 Task: In the  document Aspen.odt Align the width of word art with 'Picture'. Fill the whole document with 'Light Cornflower Blue'. Add link on bottom right corner of the sheet: www.instagram.com
Action: Mouse moved to (581, 390)
Screenshot: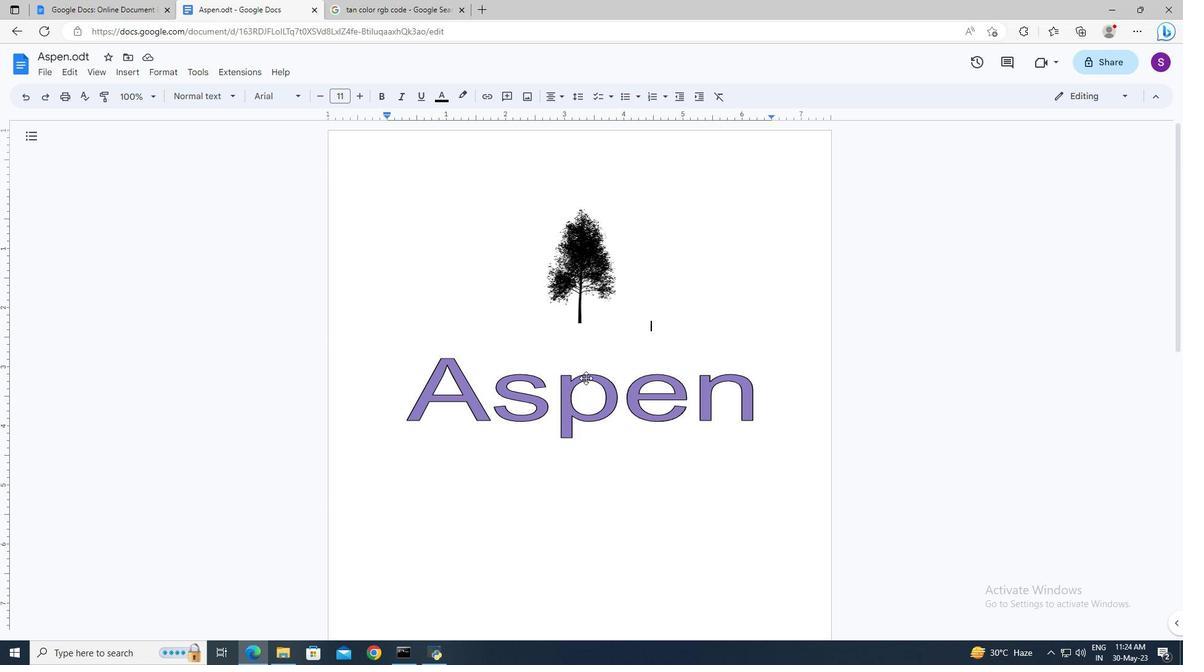 
Action: Mouse pressed left at (581, 390)
Screenshot: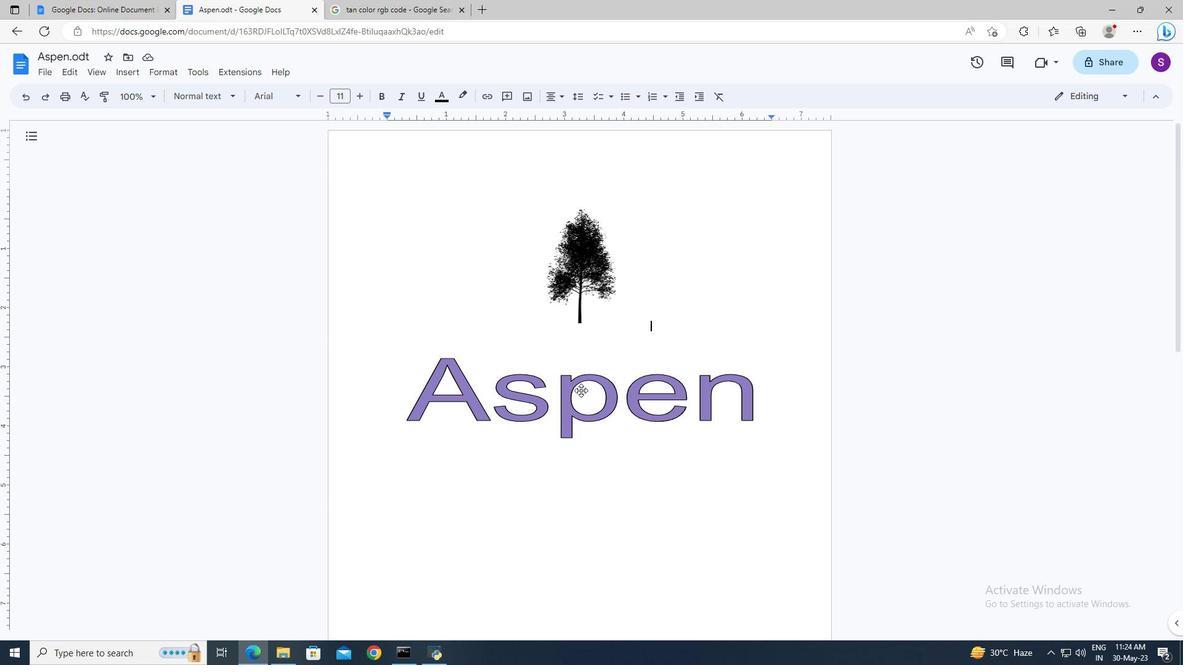 
Action: Mouse moved to (405, 400)
Screenshot: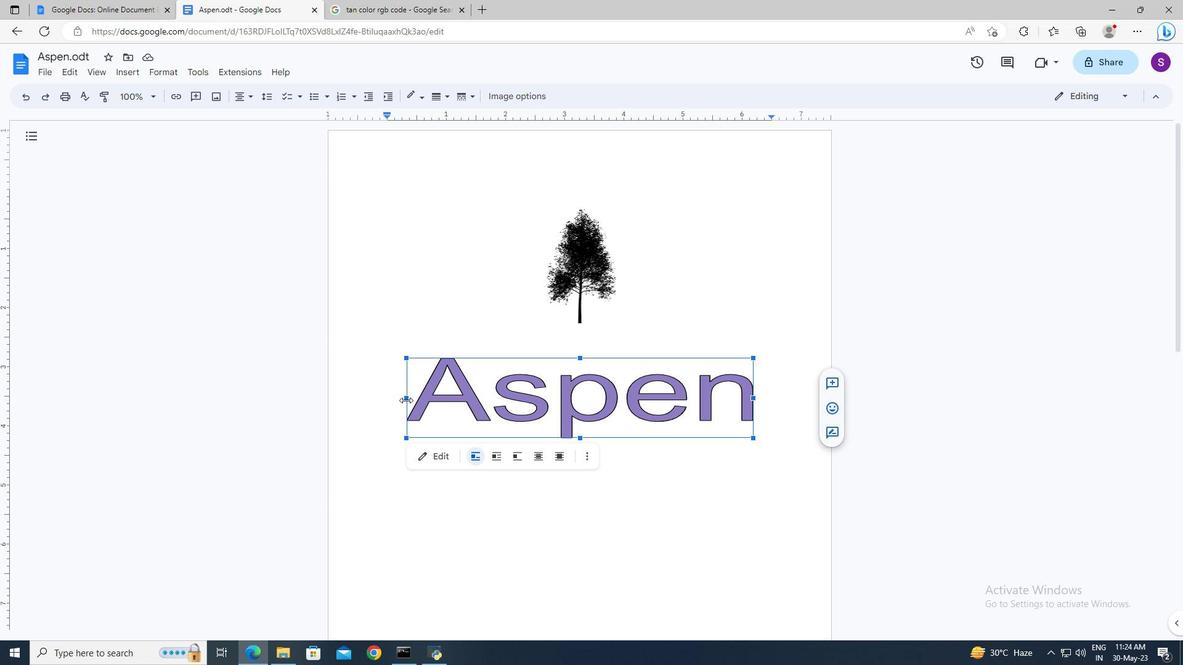 
Action: Mouse pressed left at (405, 400)
Screenshot: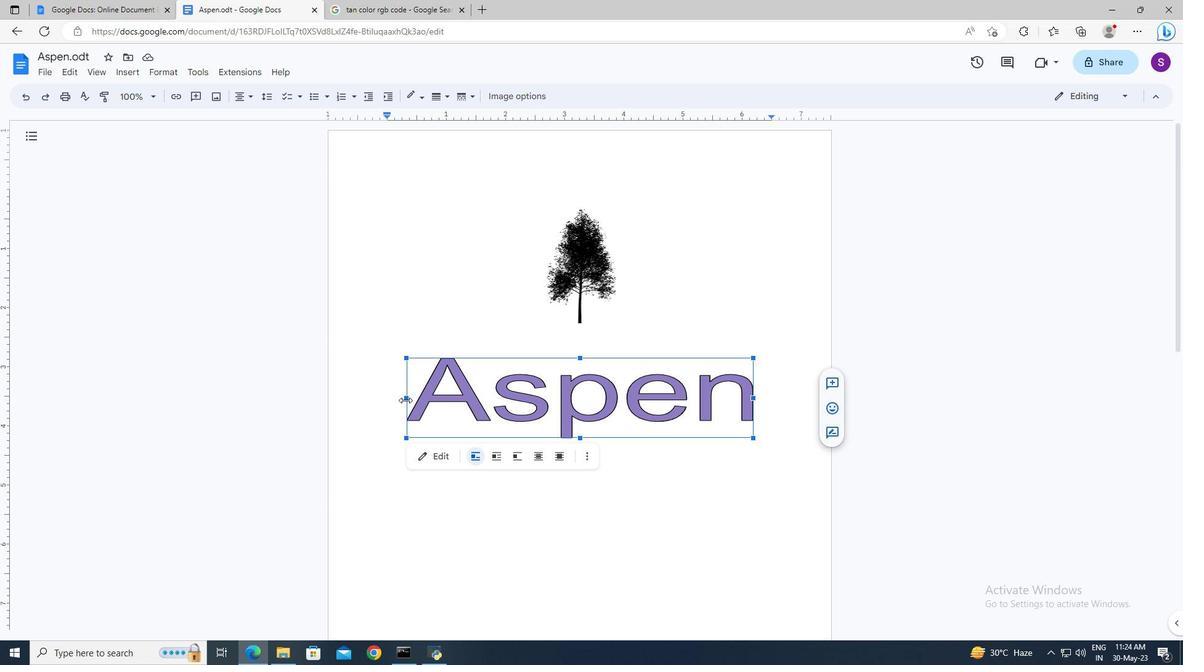 
Action: Mouse moved to (564, 281)
Screenshot: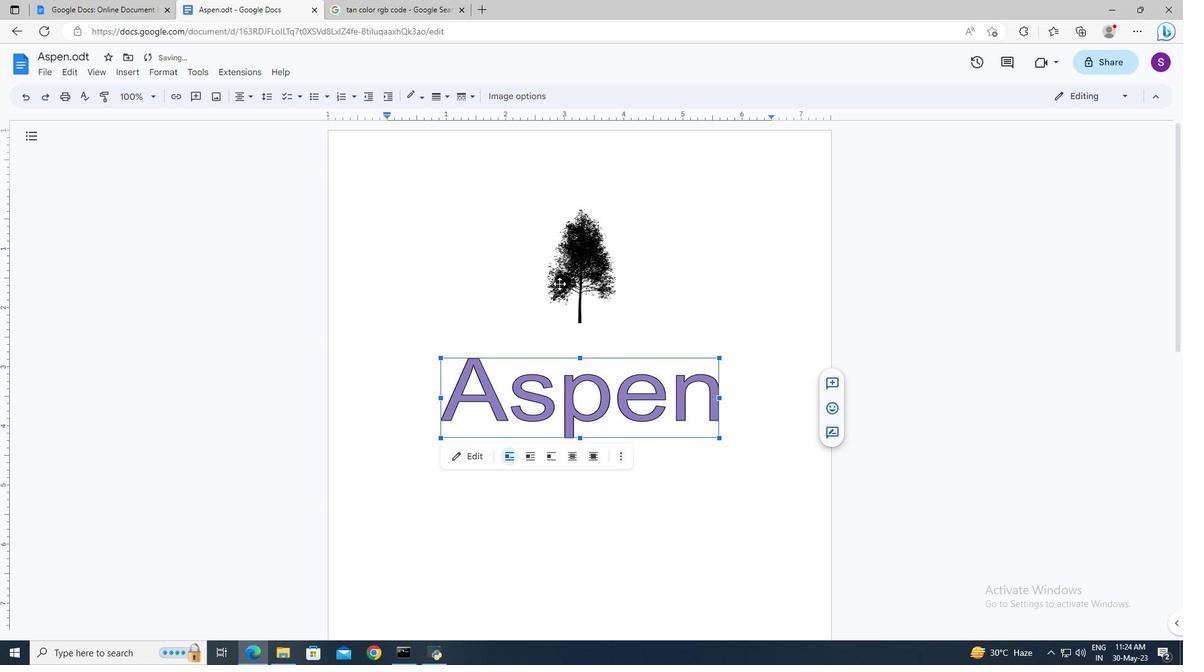 
Action: Mouse pressed left at (564, 281)
Screenshot: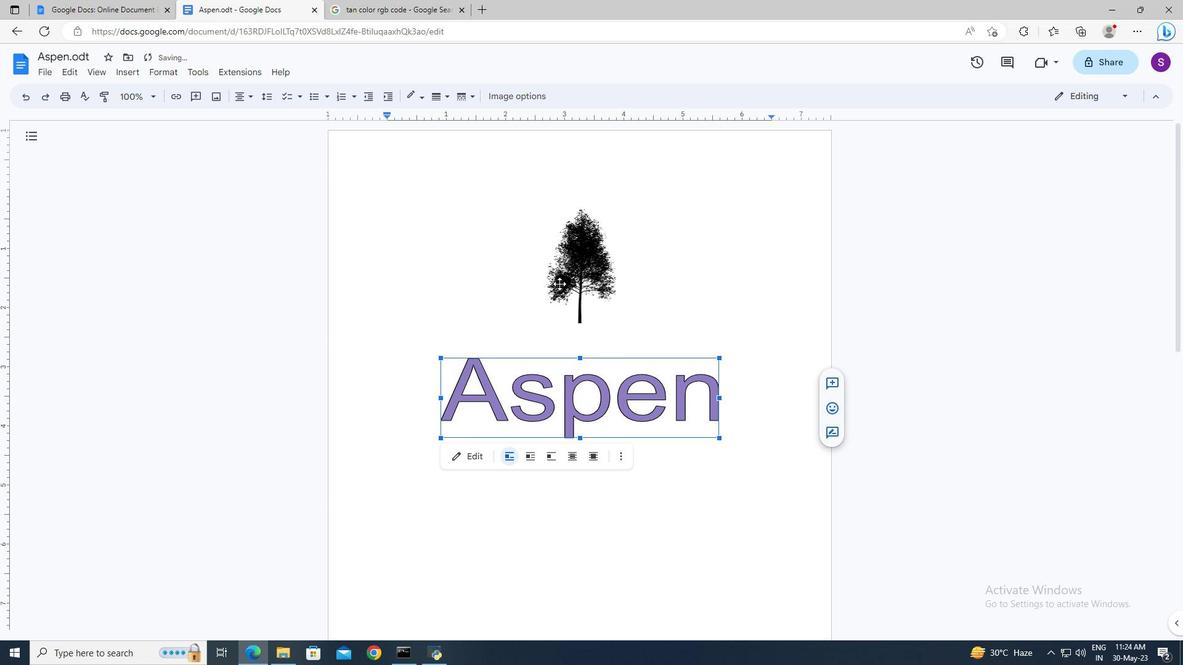 
Action: Mouse moved to (471, 384)
Screenshot: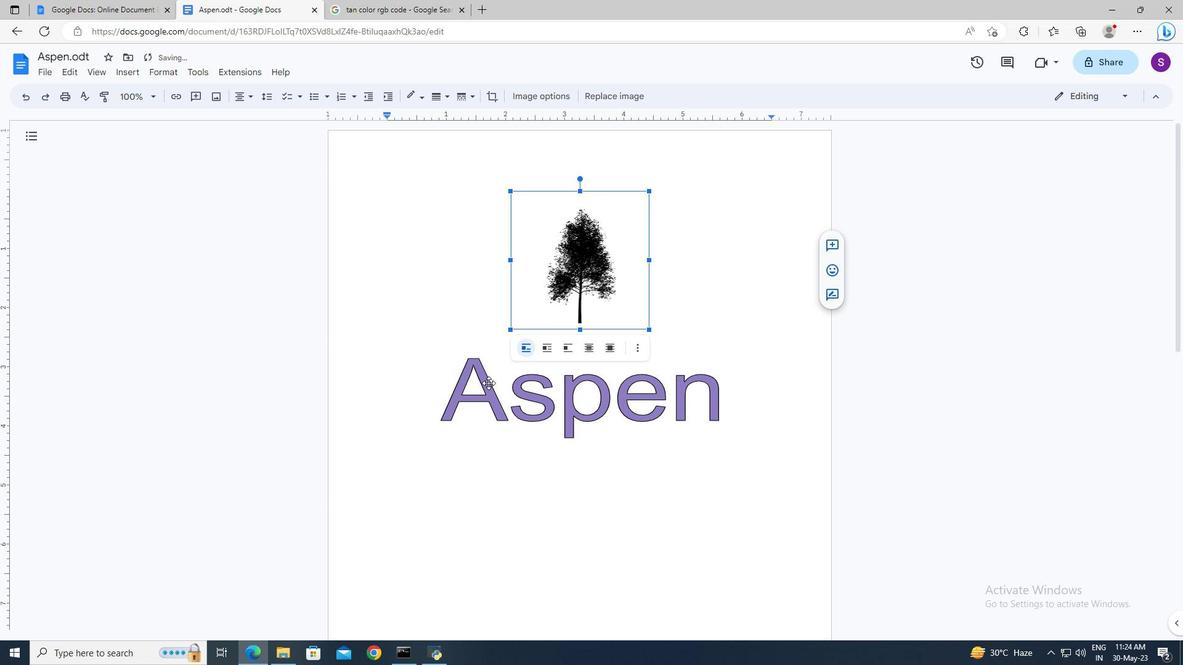 
Action: Mouse pressed left at (471, 384)
Screenshot: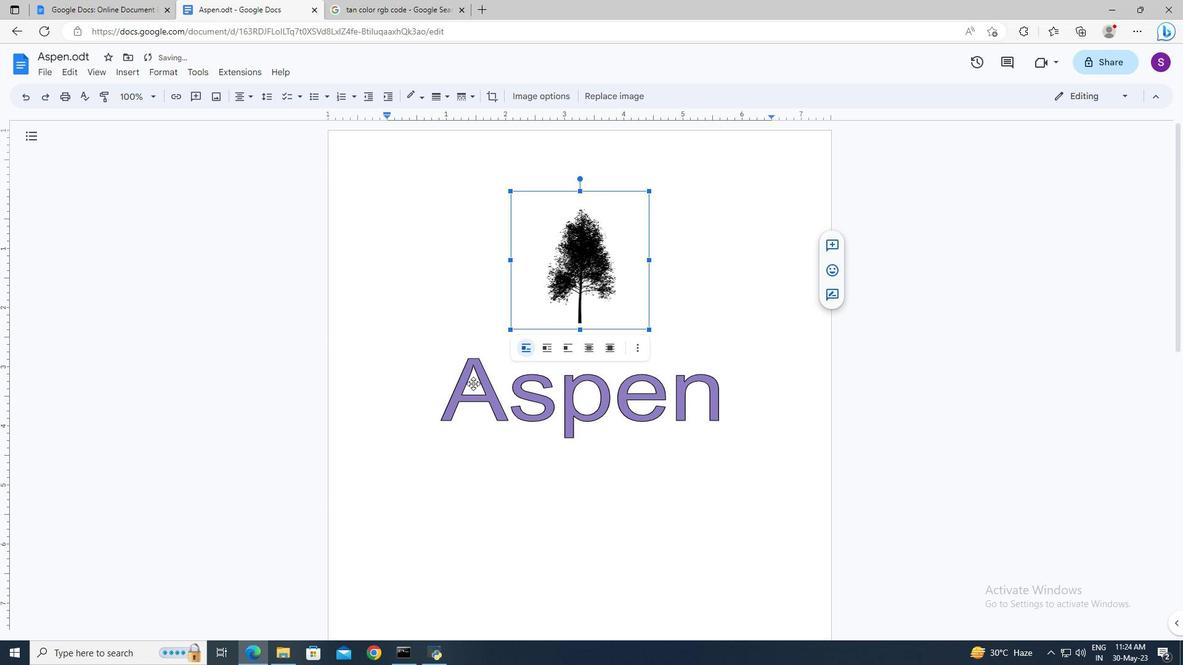 
Action: Mouse moved to (439, 400)
Screenshot: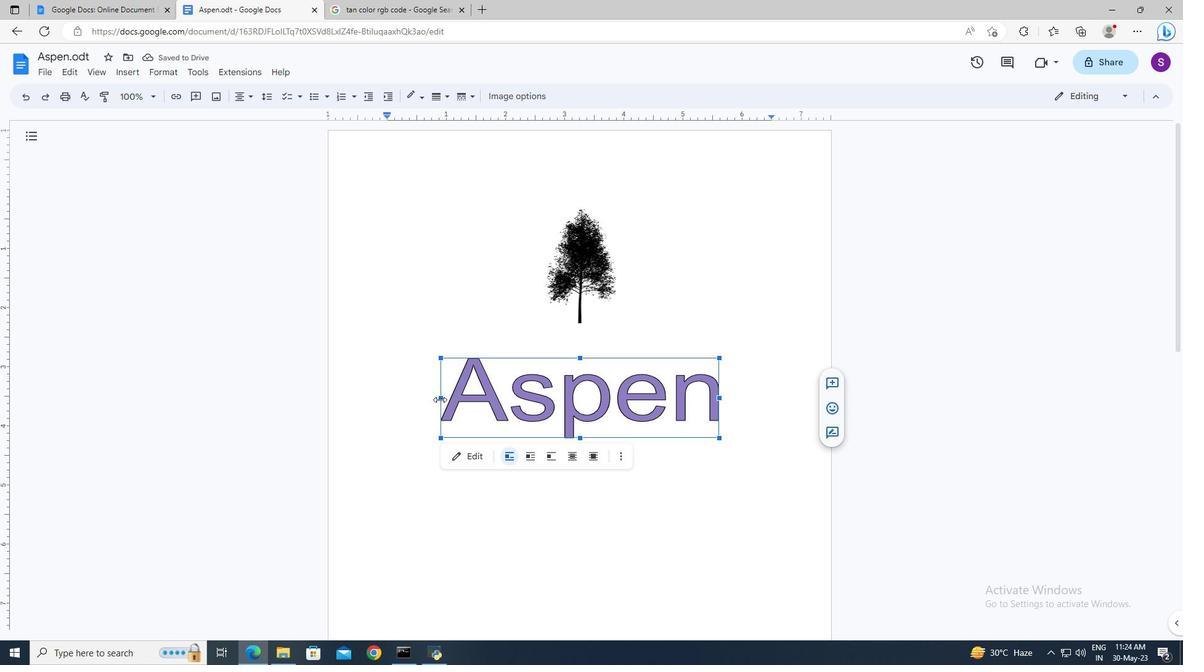 
Action: Mouse pressed left at (439, 400)
Screenshot: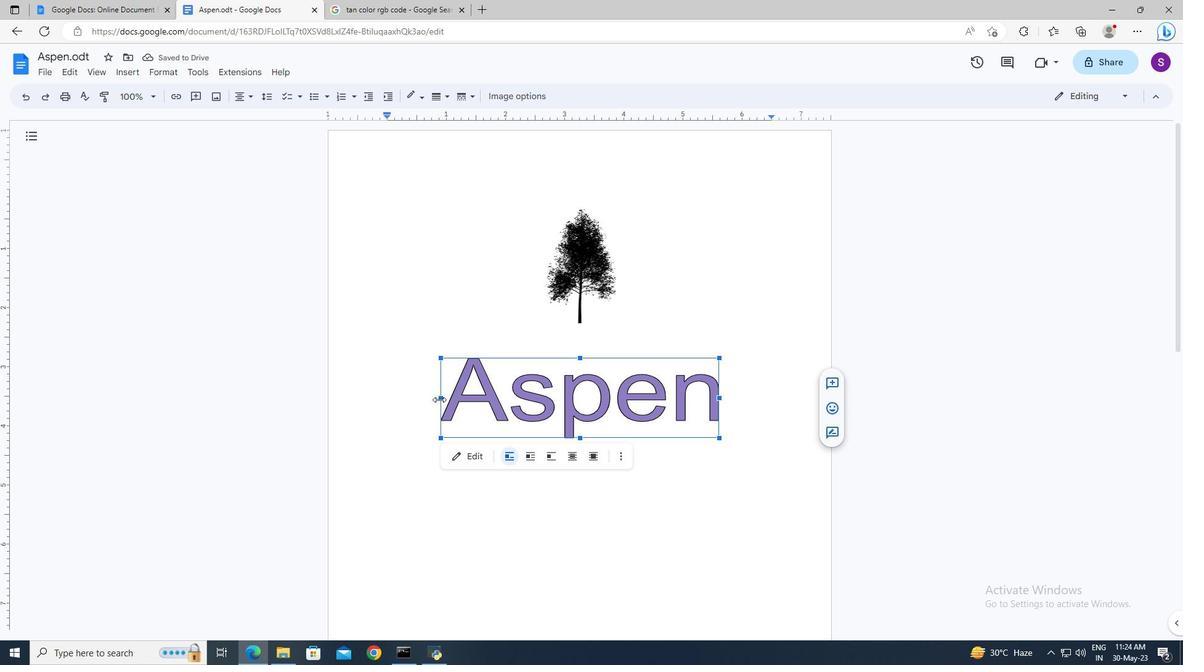 
Action: Mouse moved to (566, 289)
Screenshot: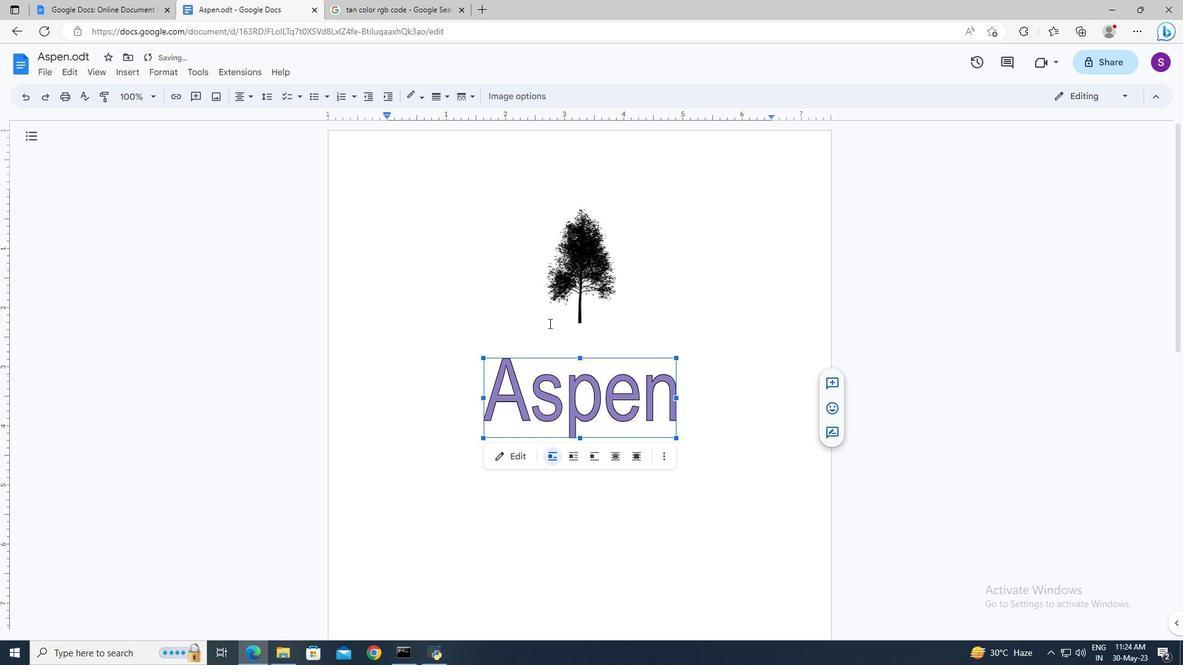 
Action: Mouse pressed left at (566, 289)
Screenshot: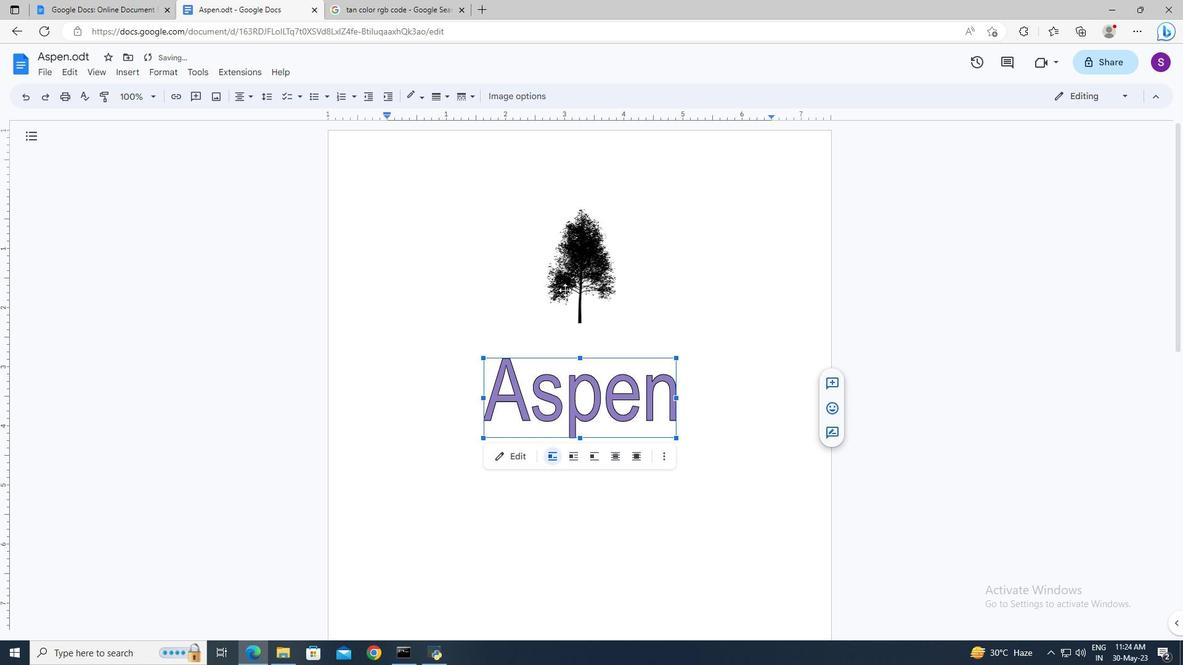 
Action: Mouse moved to (506, 397)
Screenshot: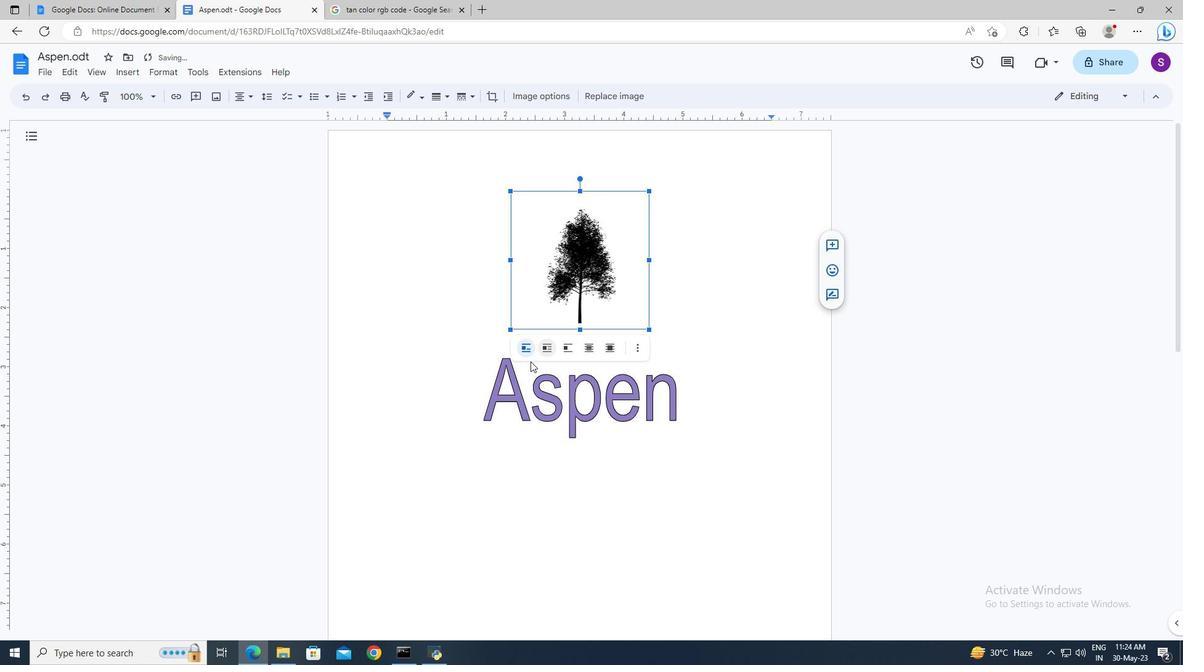 
Action: Mouse pressed left at (506, 397)
Screenshot: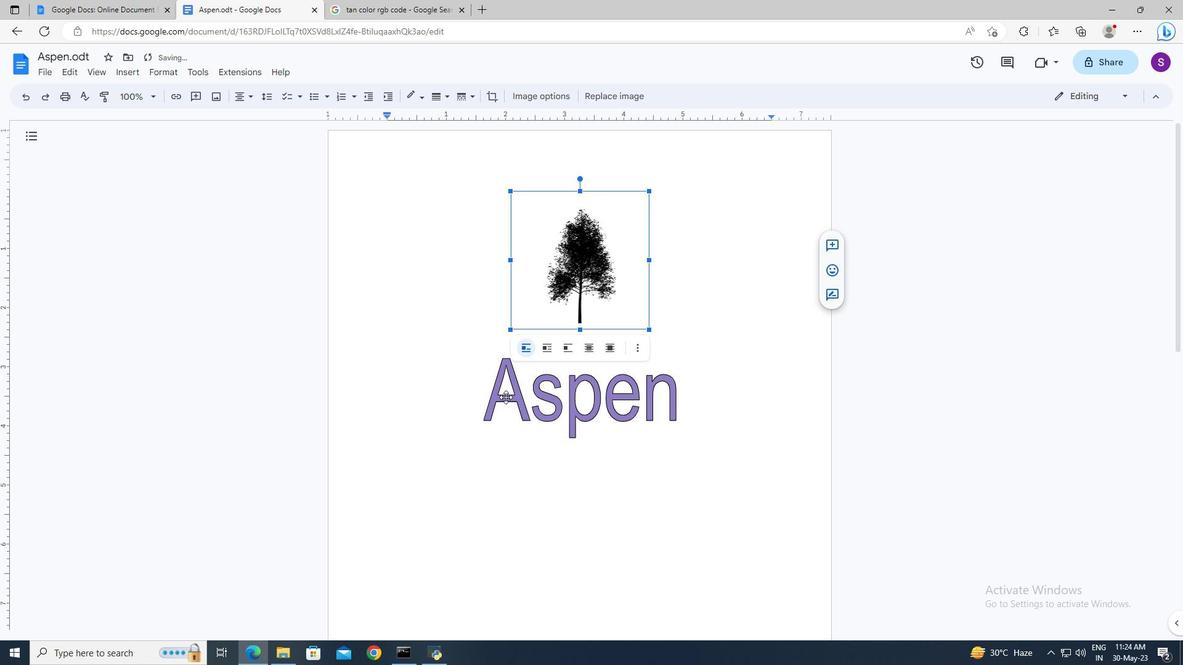 
Action: Mouse moved to (485, 398)
Screenshot: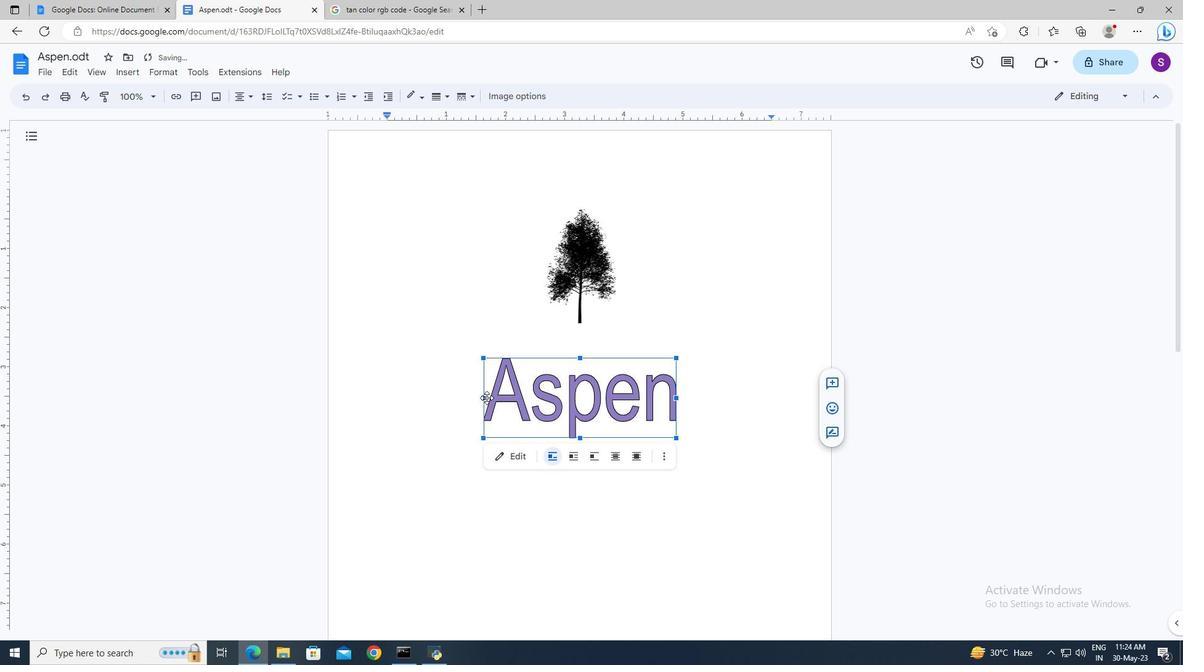 
Action: Mouse pressed left at (485, 398)
Screenshot: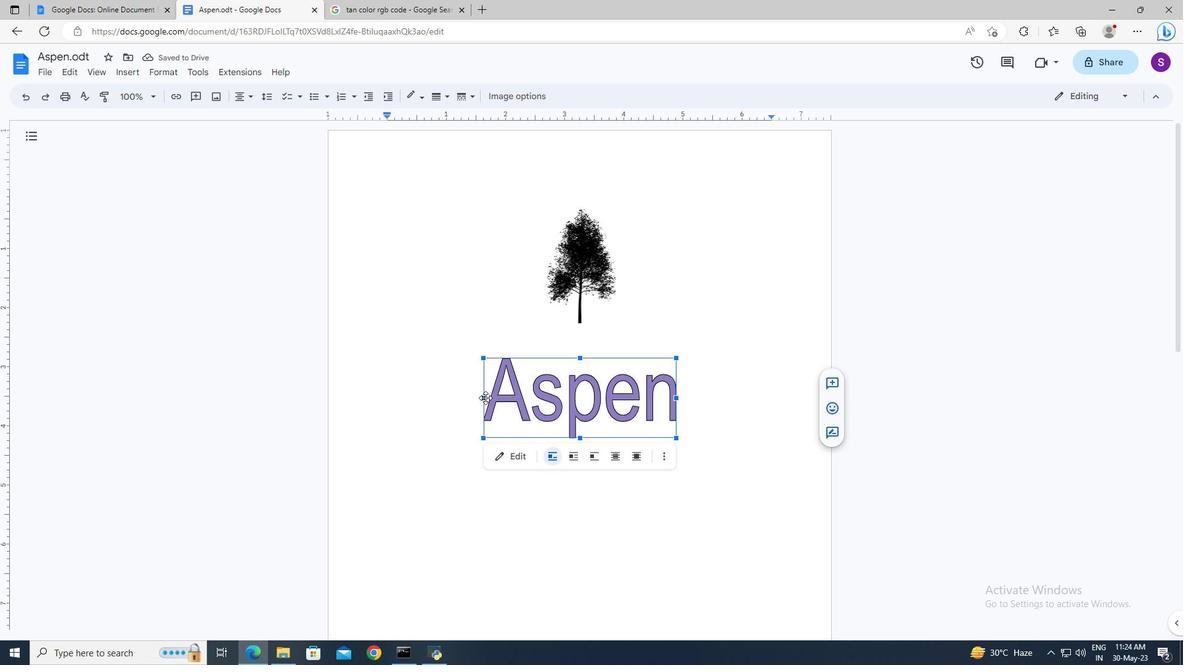 
Action: Mouse moved to (562, 280)
Screenshot: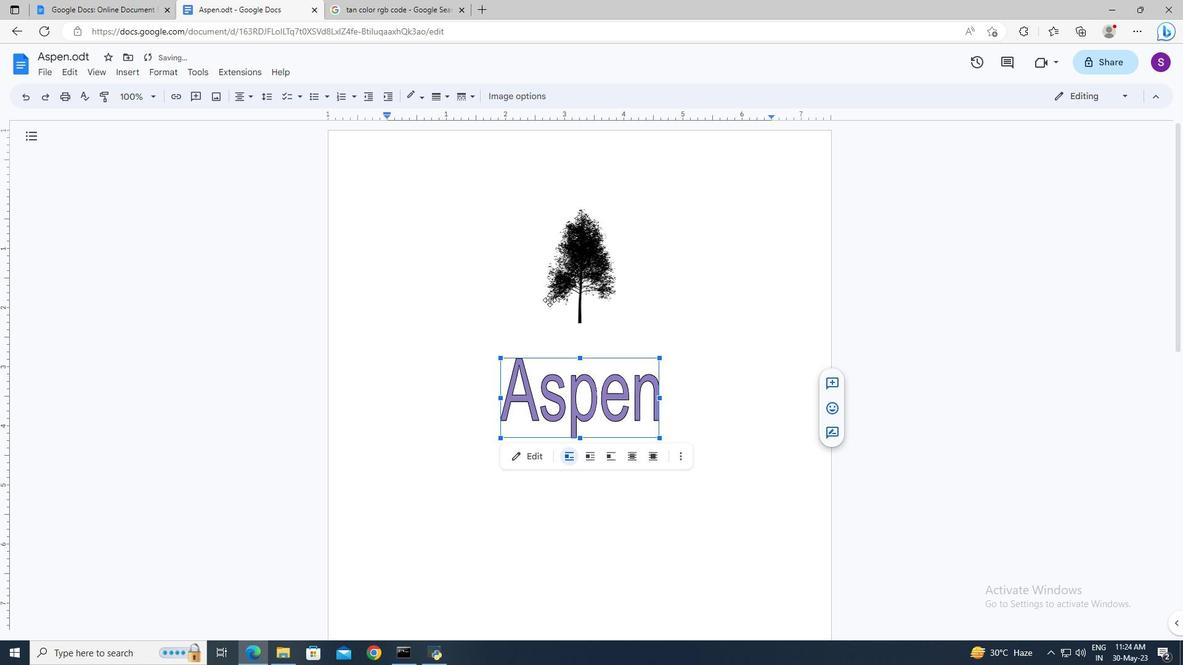 
Action: Mouse pressed left at (562, 280)
Screenshot: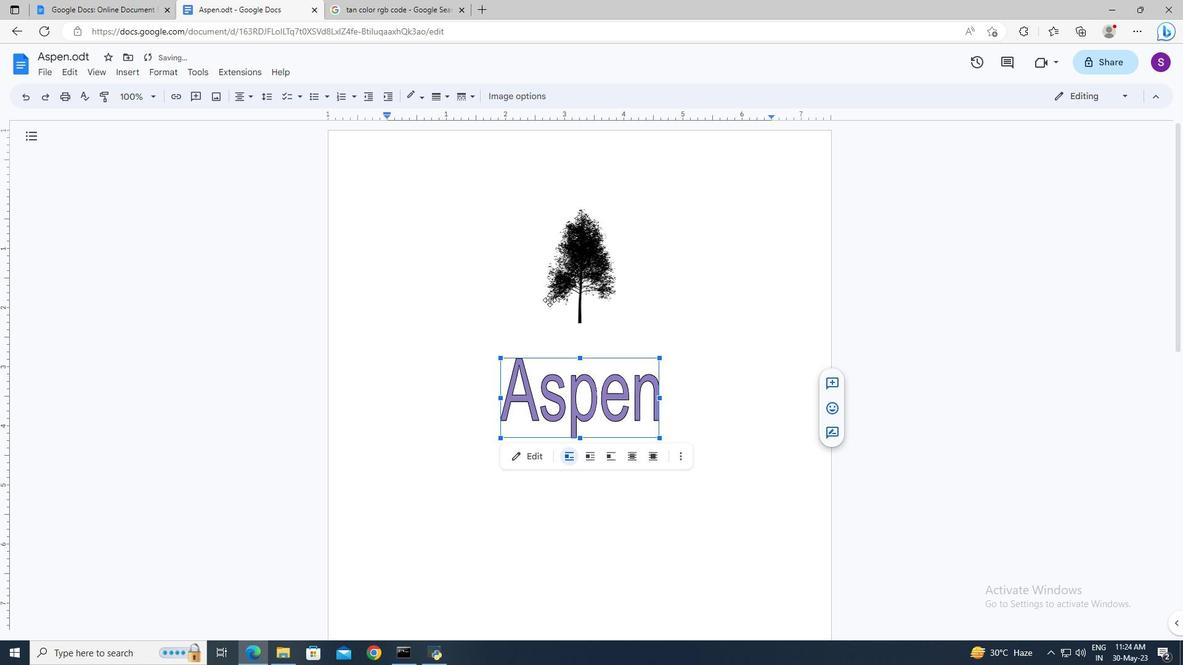 
Action: Mouse moved to (517, 397)
Screenshot: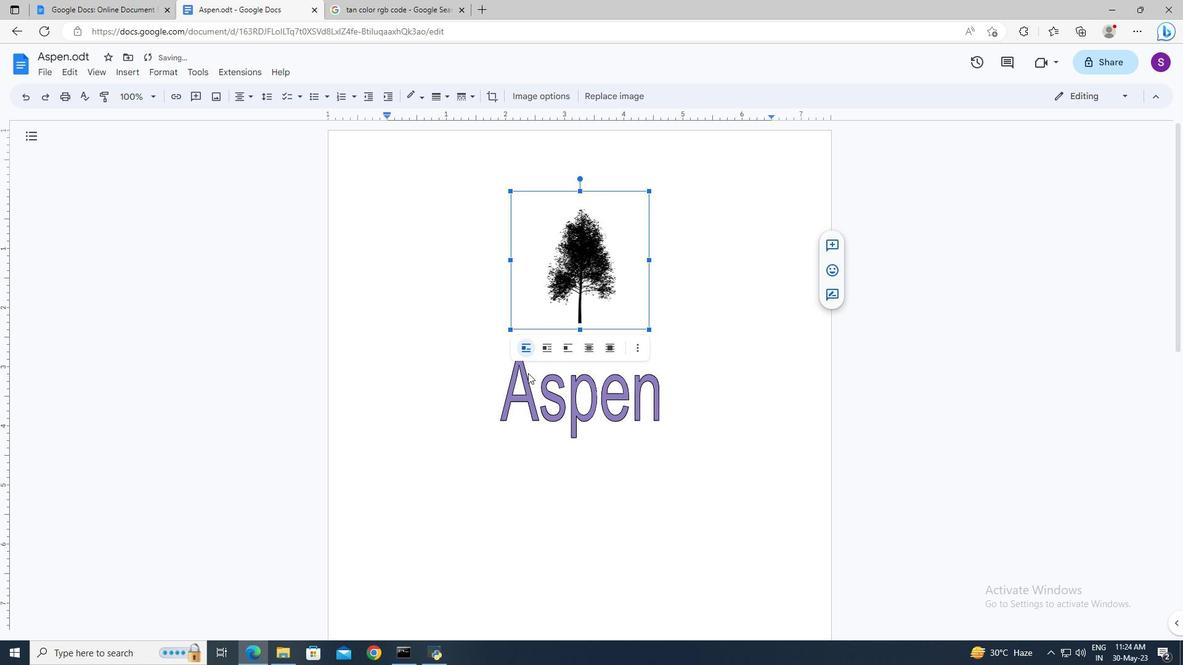 
Action: Mouse pressed left at (517, 397)
Screenshot: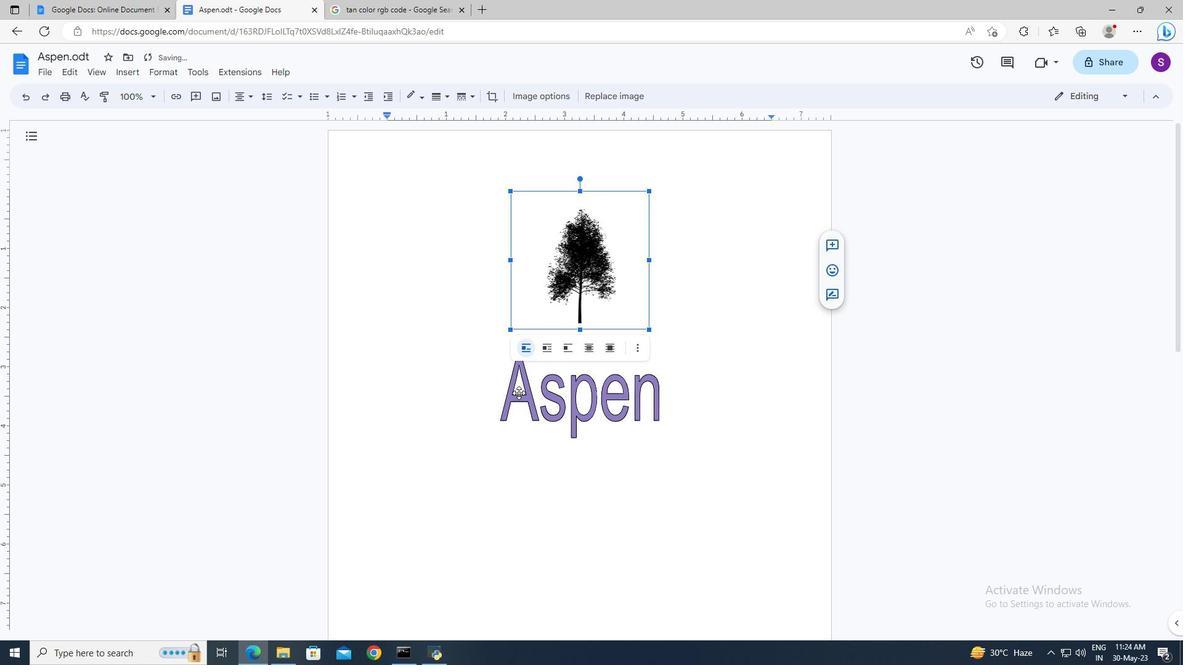 
Action: Mouse moved to (498, 398)
Screenshot: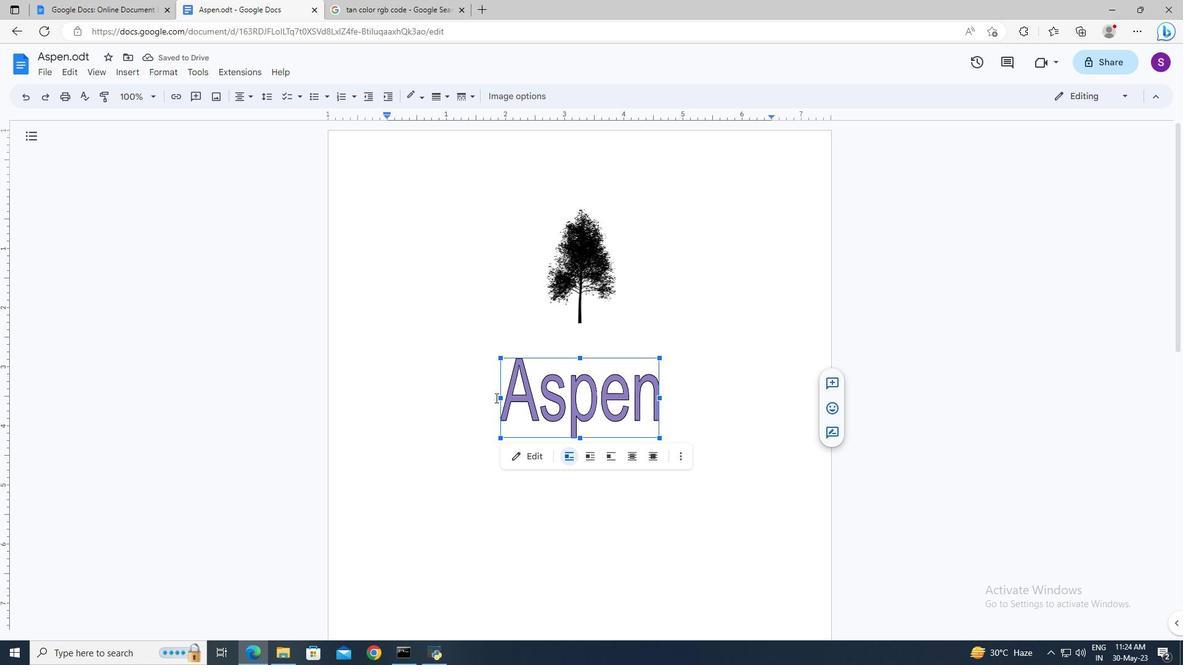 
Action: Mouse pressed left at (498, 398)
Screenshot: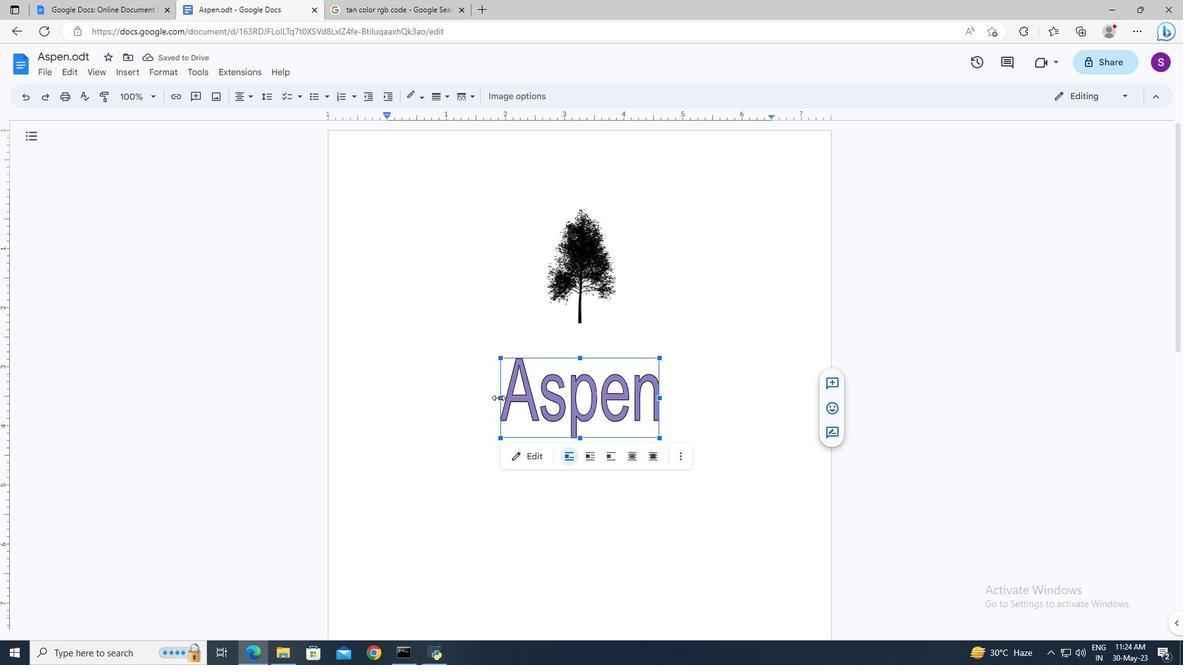 
Action: Mouse moved to (397, 213)
Screenshot: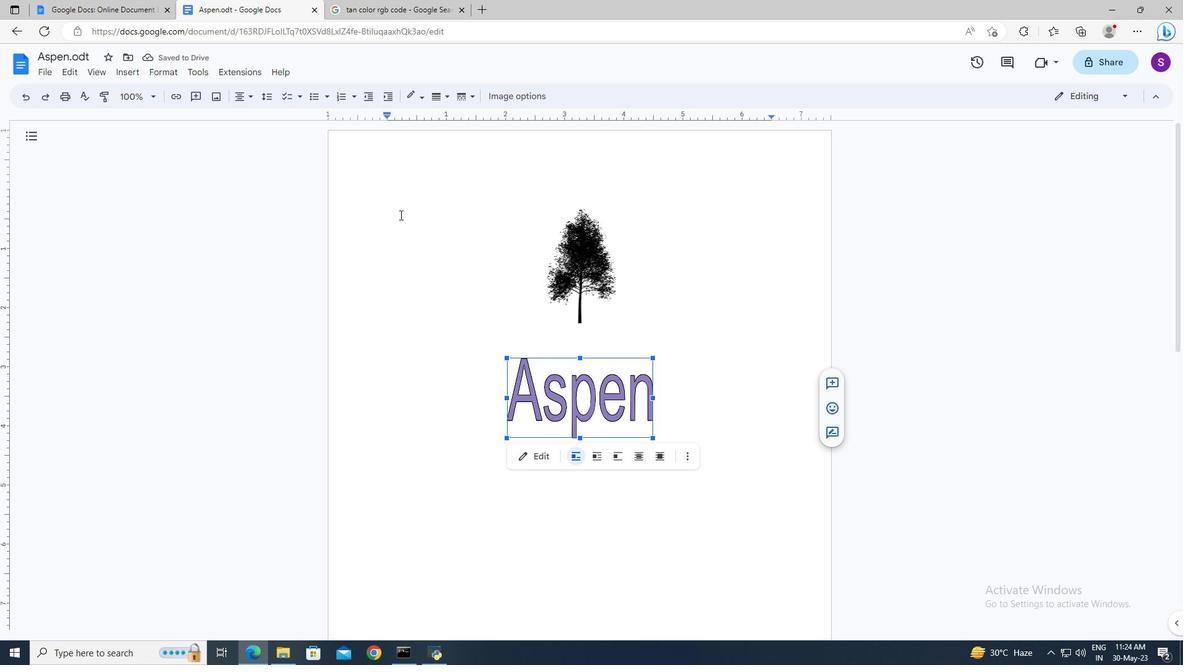 
Action: Mouse pressed left at (397, 213)
Screenshot: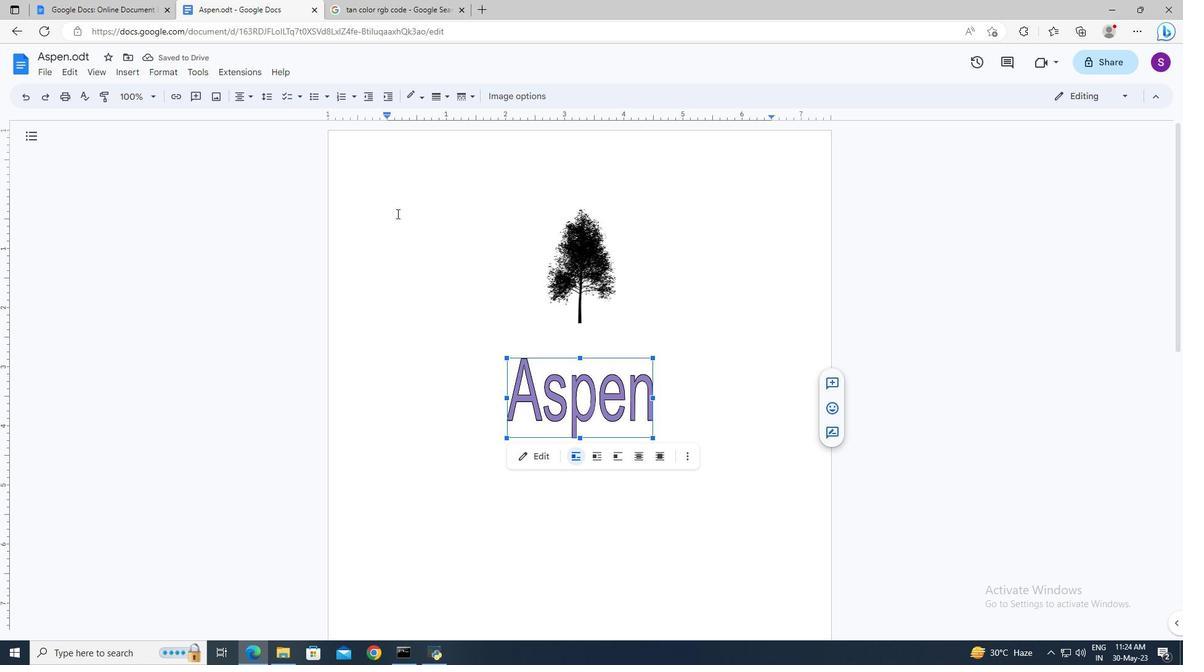 
Action: Mouse moved to (54, 75)
Screenshot: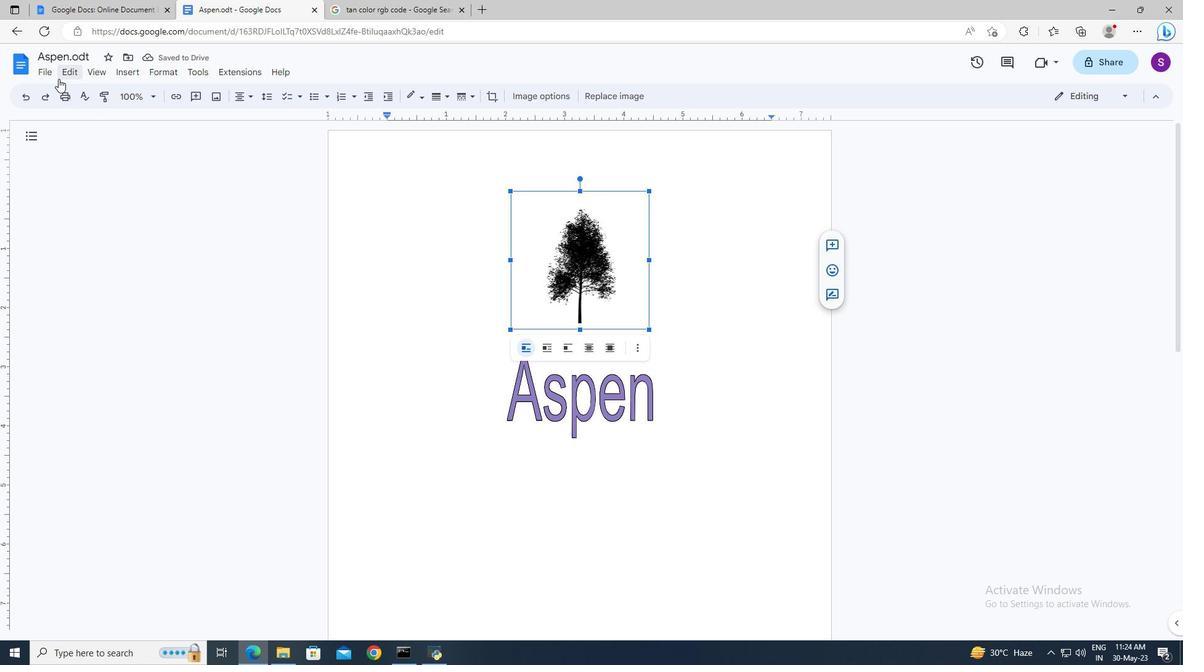 
Action: Mouse pressed left at (54, 75)
Screenshot: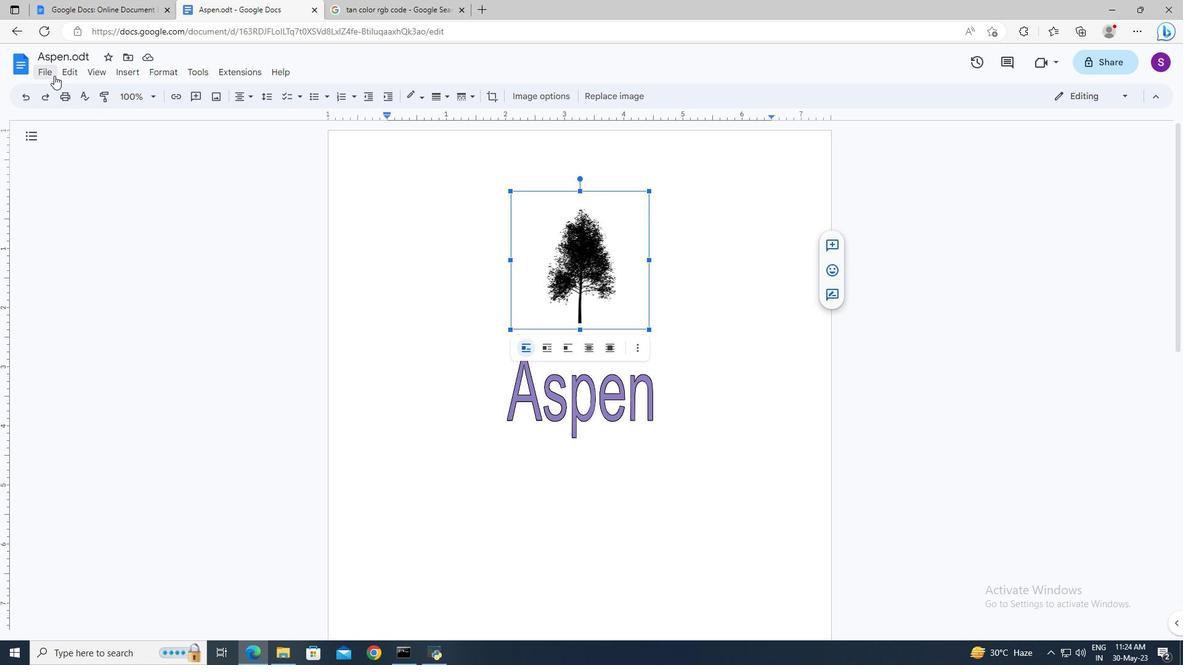 
Action: Mouse moved to (88, 408)
Screenshot: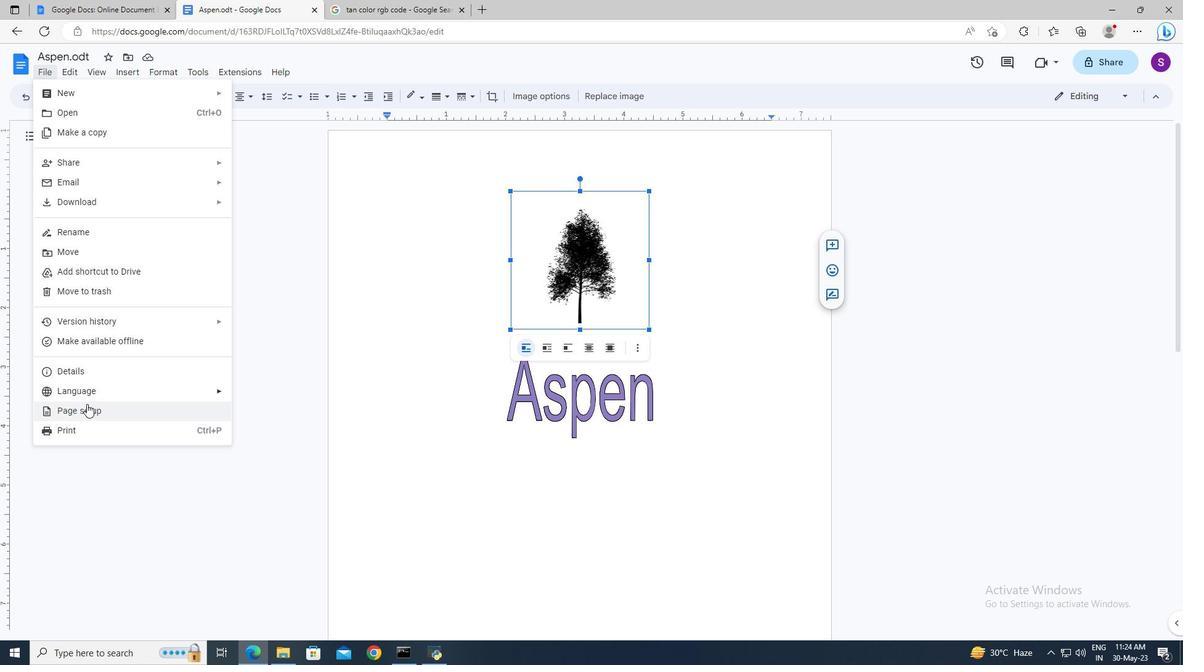 
Action: Mouse pressed left at (88, 408)
Screenshot: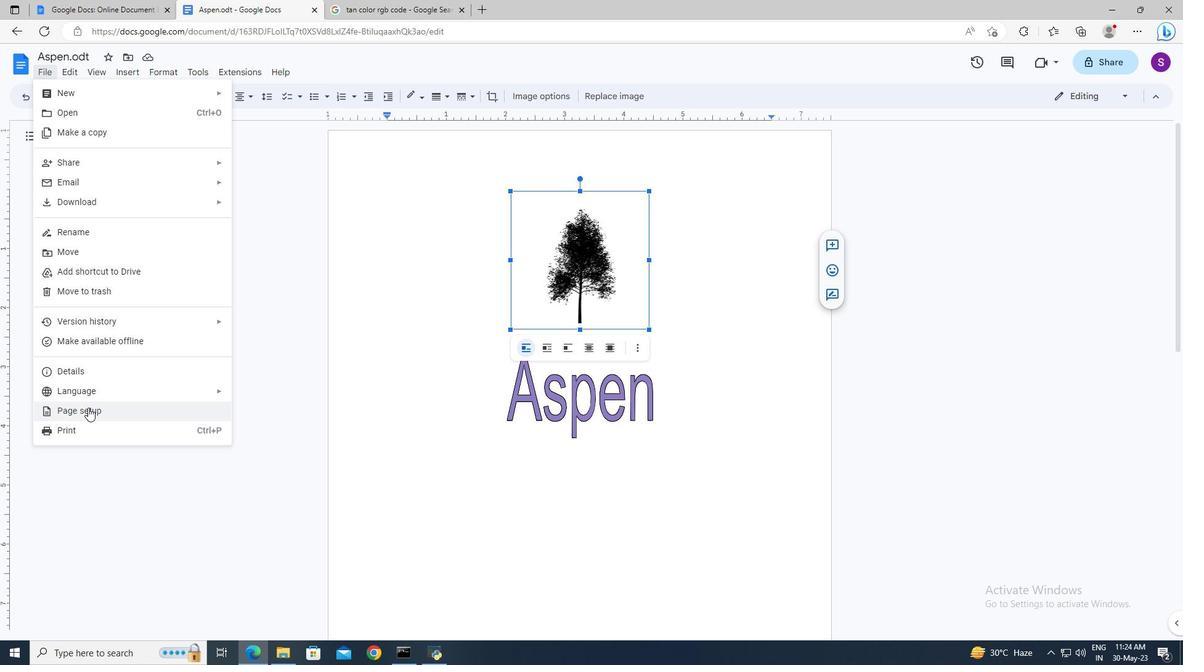 
Action: Mouse moved to (540, 284)
Screenshot: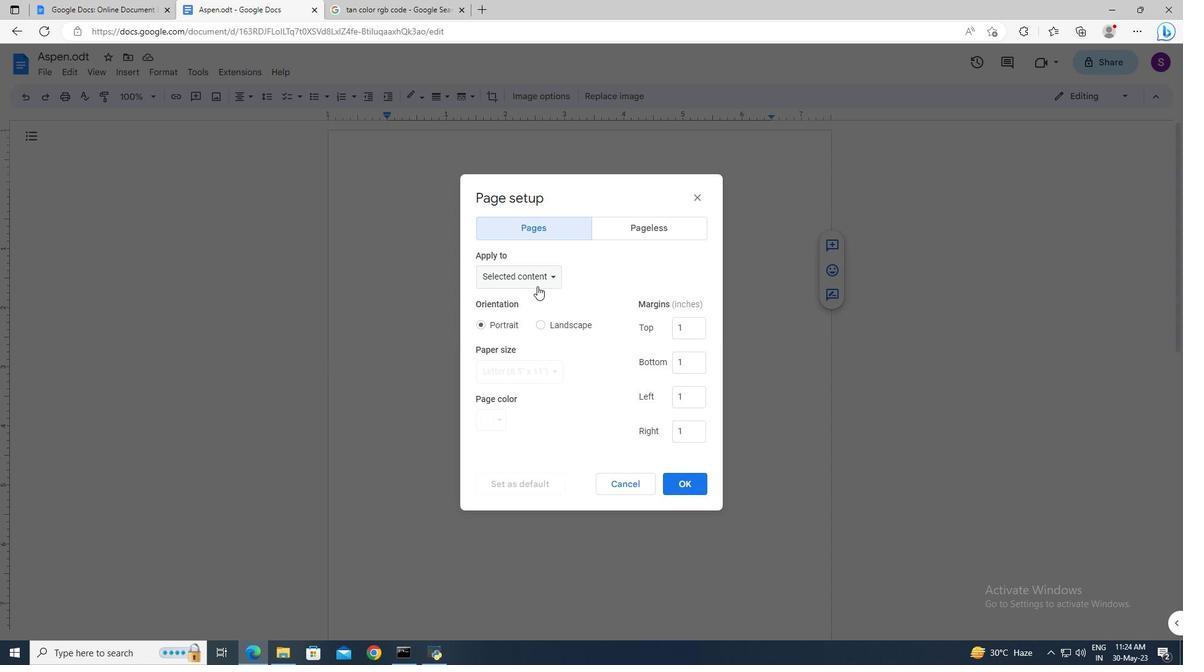 
Action: Mouse pressed left at (540, 284)
Screenshot: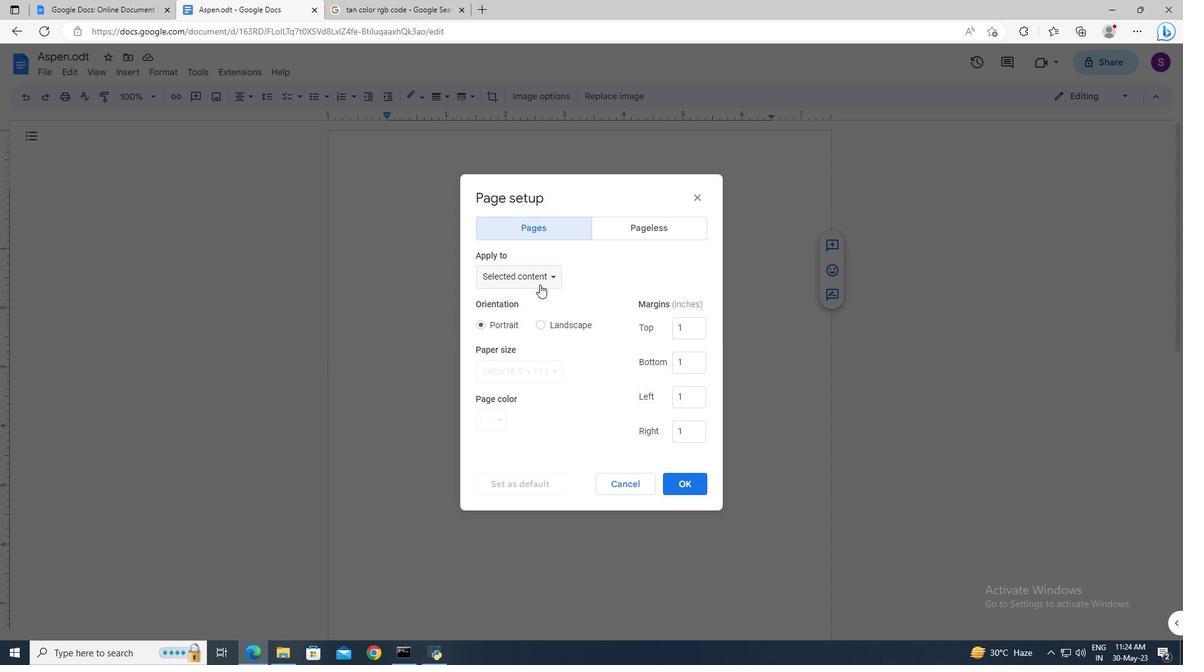 
Action: Mouse moved to (541, 257)
Screenshot: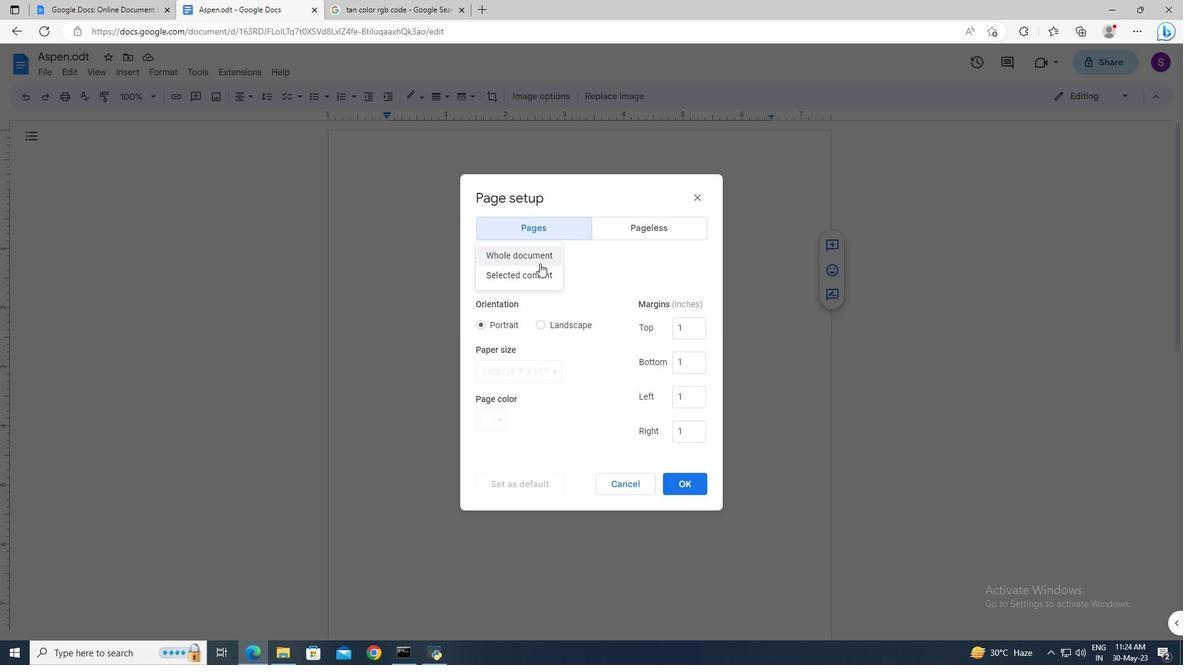 
Action: Mouse pressed left at (541, 257)
Screenshot: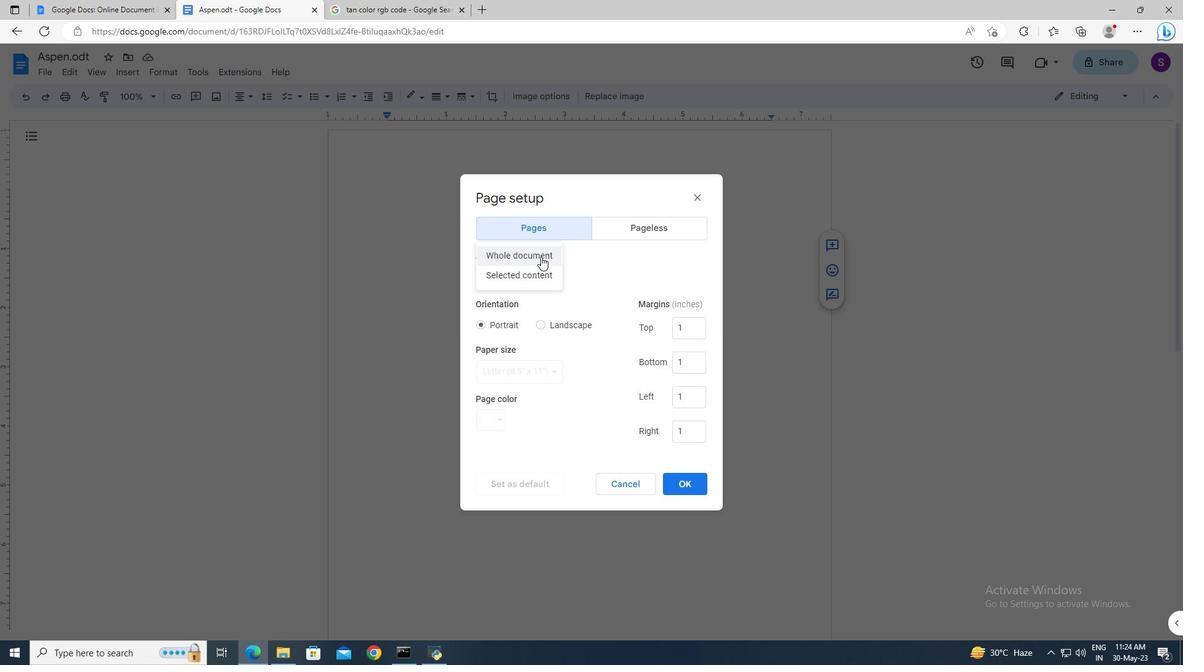 
Action: Mouse moved to (503, 419)
Screenshot: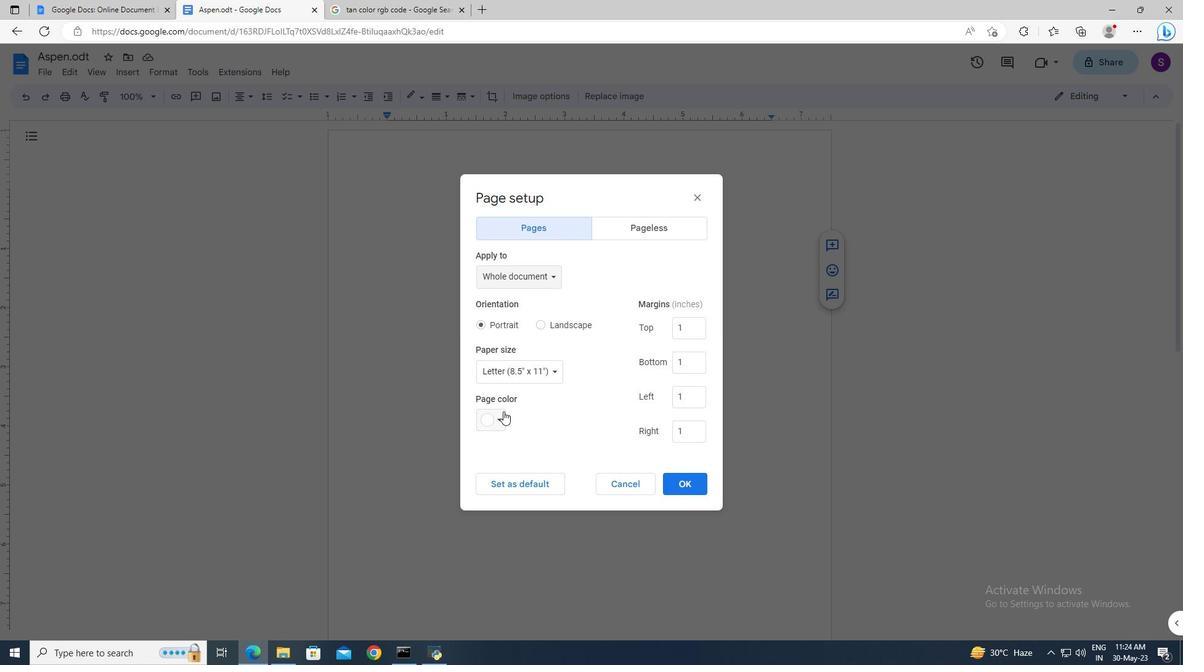 
Action: Mouse pressed left at (503, 419)
Screenshot: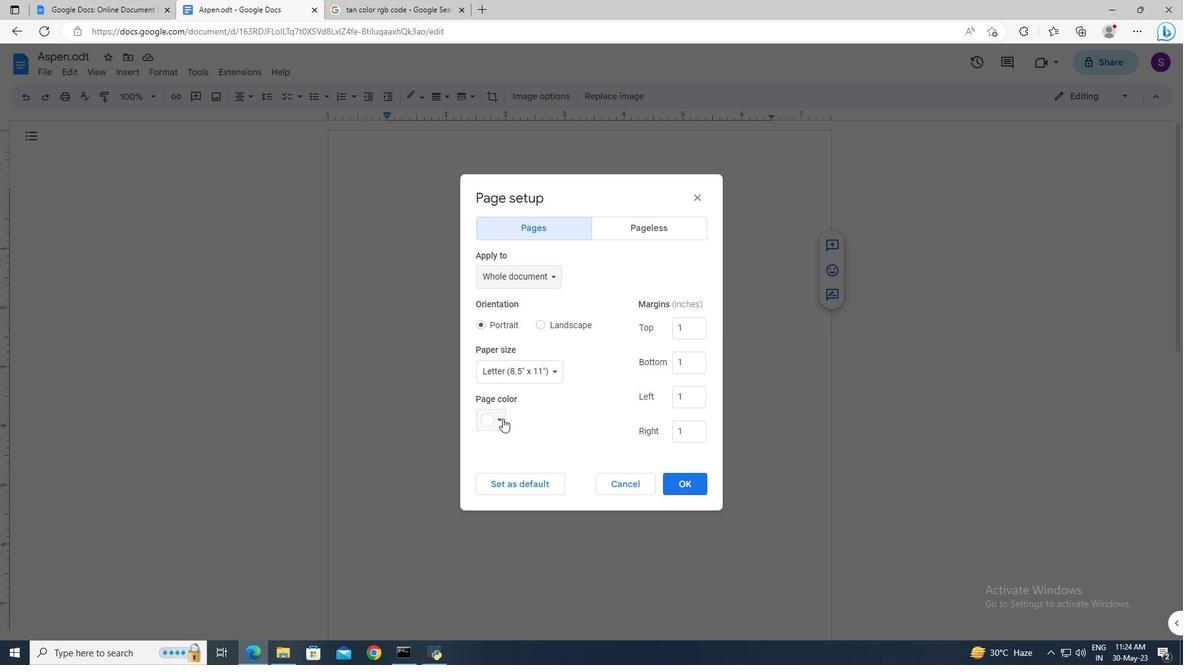 
Action: Mouse moved to (569, 458)
Screenshot: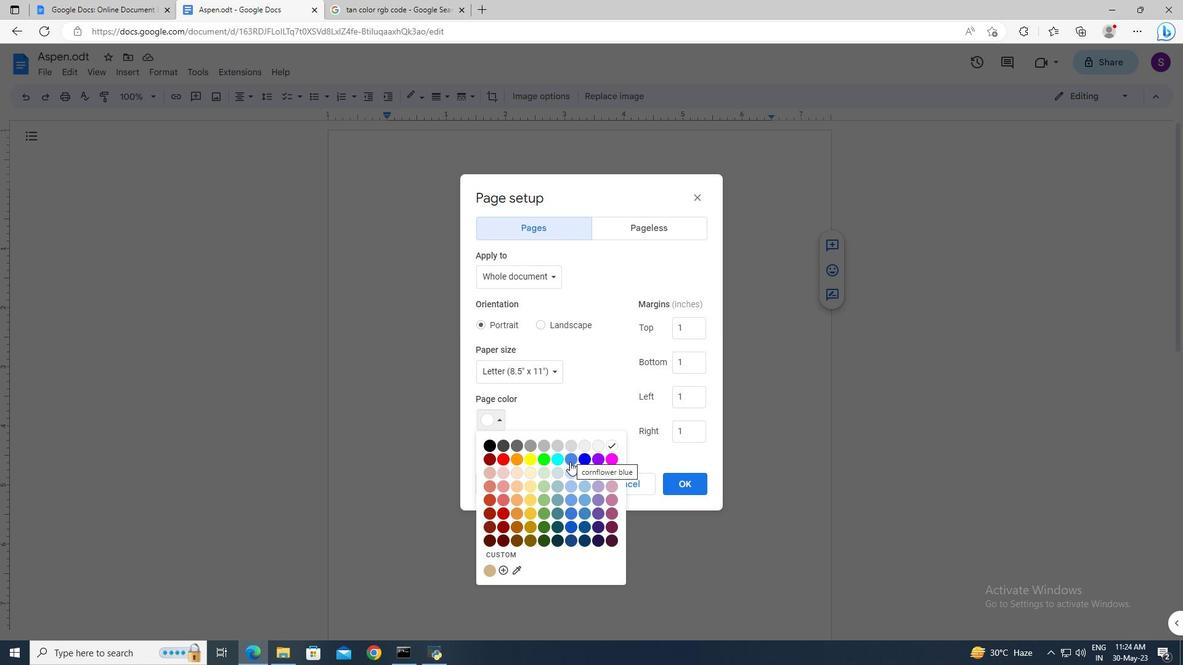 
Action: Mouse pressed left at (569, 458)
Screenshot: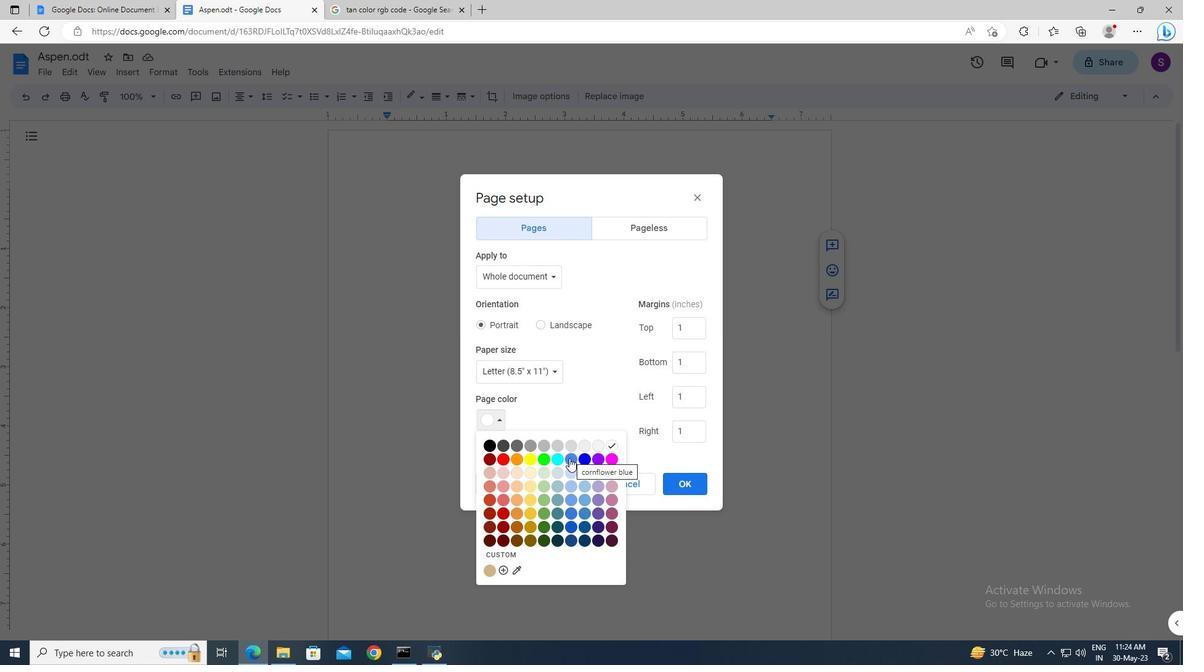 
Action: Mouse moved to (684, 491)
Screenshot: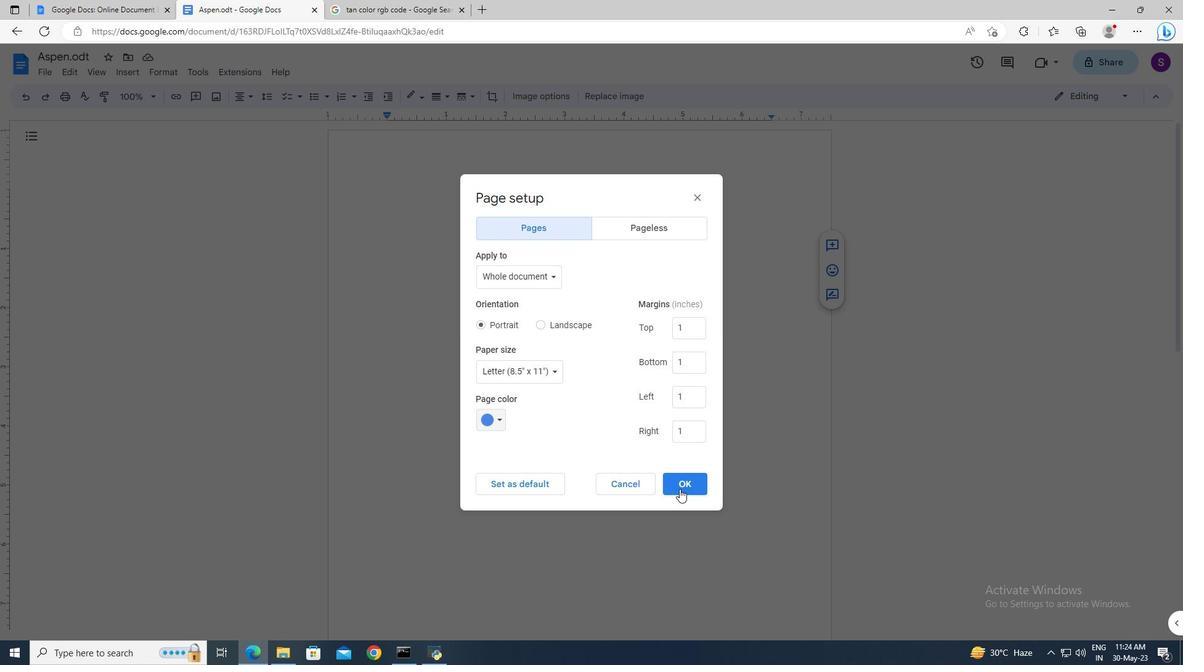 
Action: Mouse pressed left at (684, 491)
Screenshot: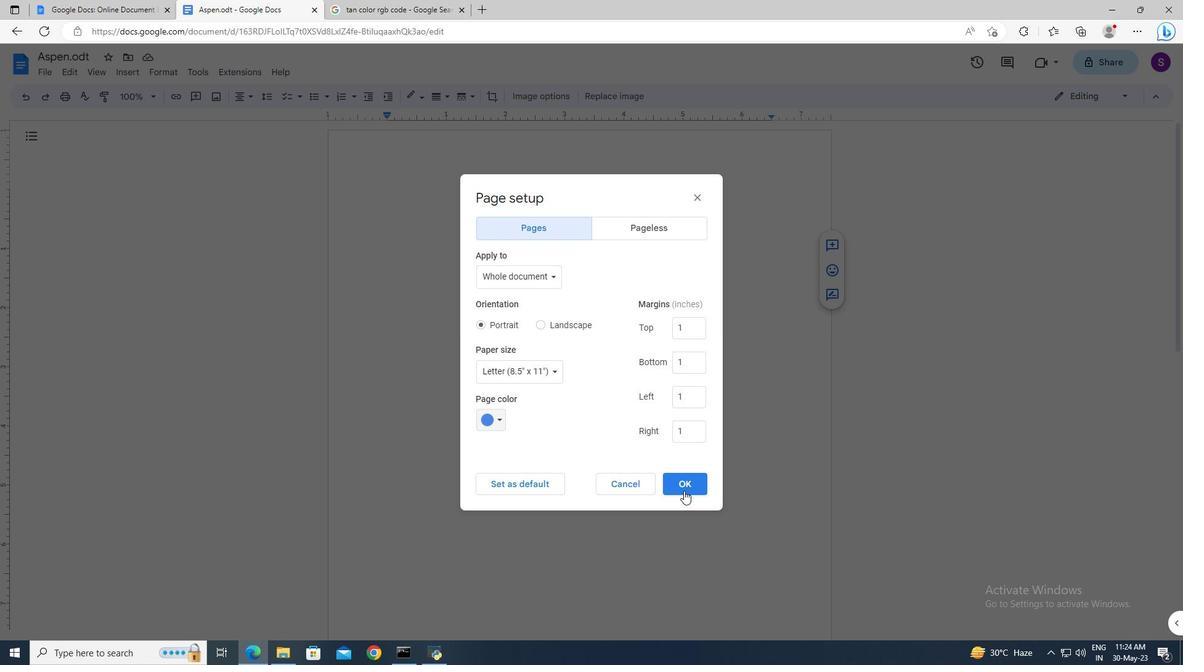 
Action: Mouse moved to (664, 489)
Screenshot: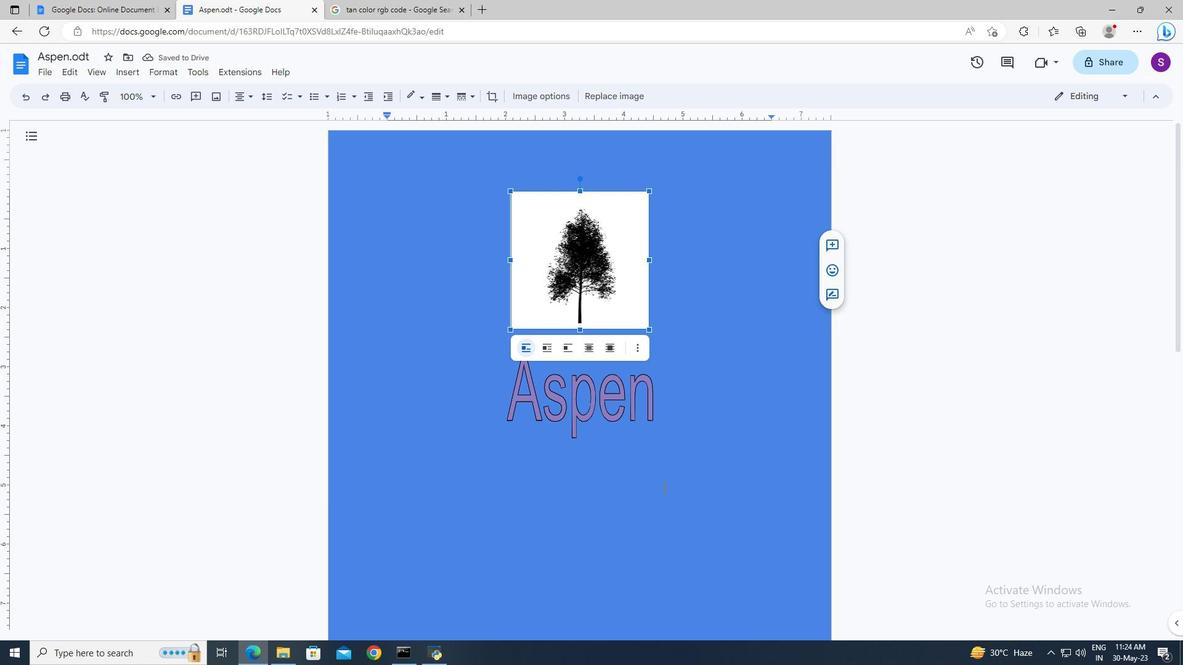 
Action: Mouse scrolled (664, 488) with delta (0, 0)
Screenshot: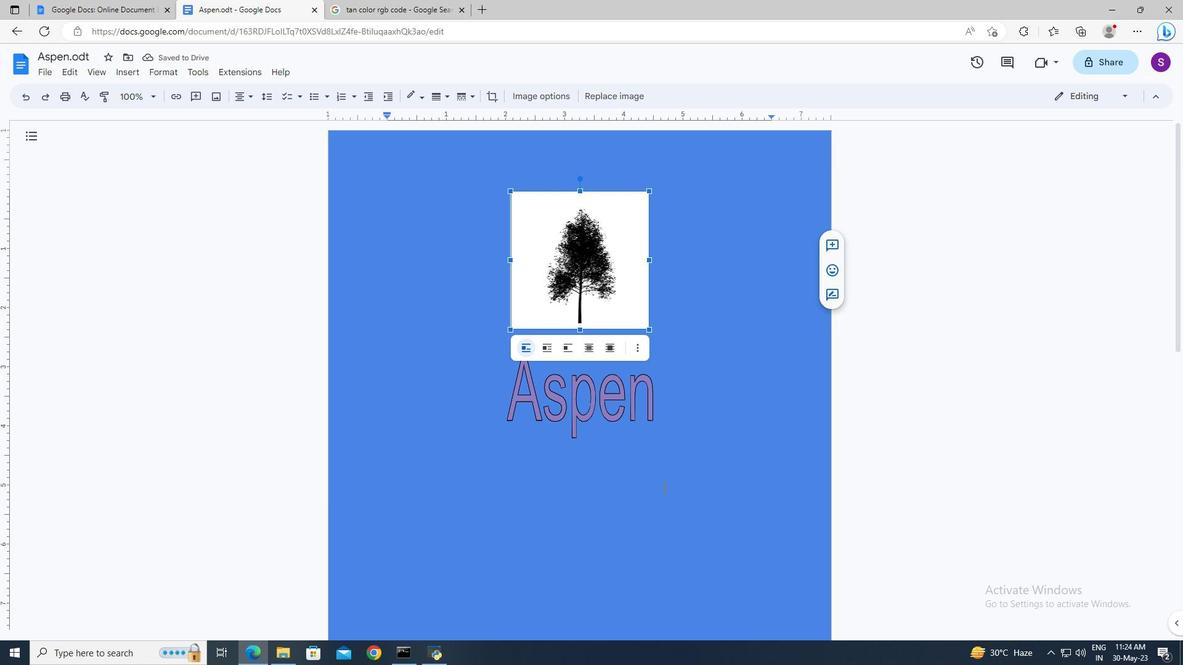 
Action: Mouse moved to (664, 490)
Screenshot: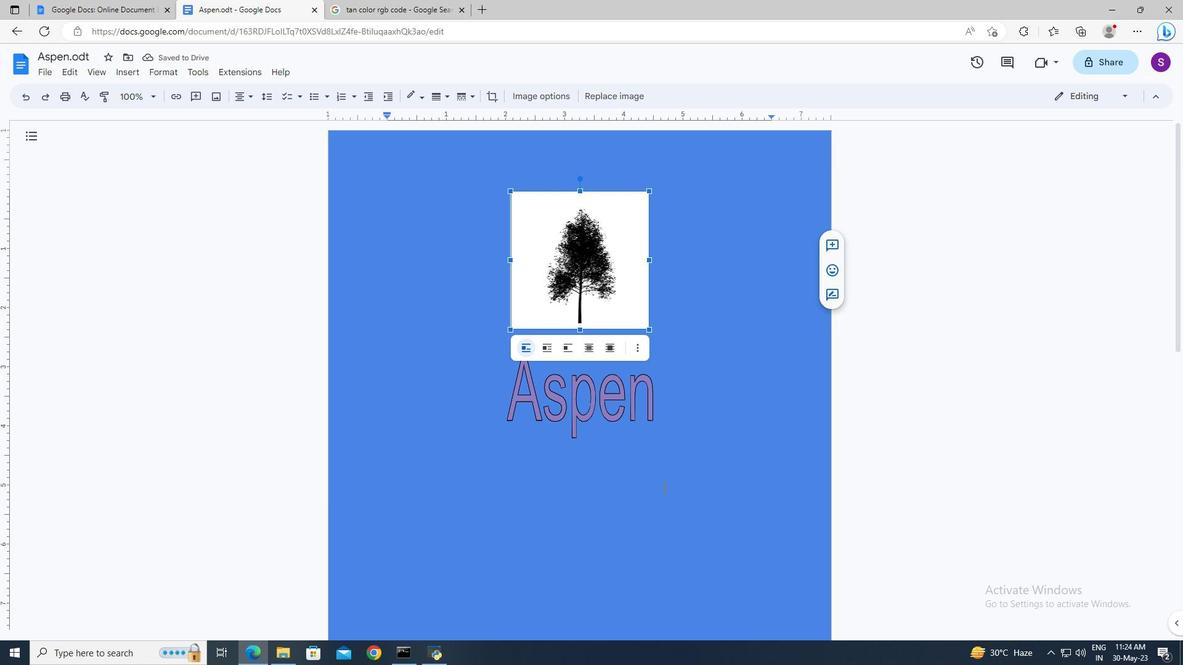 
Action: Mouse scrolled (664, 489) with delta (0, 0)
Screenshot: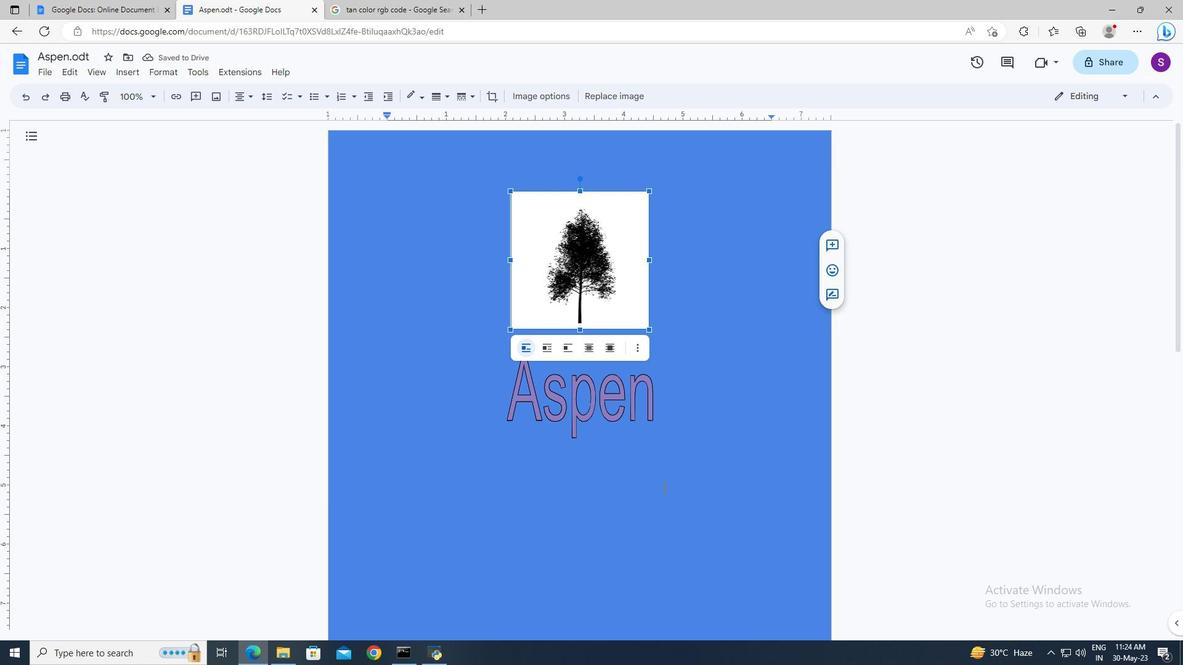 
Action: Mouse scrolled (664, 489) with delta (0, 0)
Screenshot: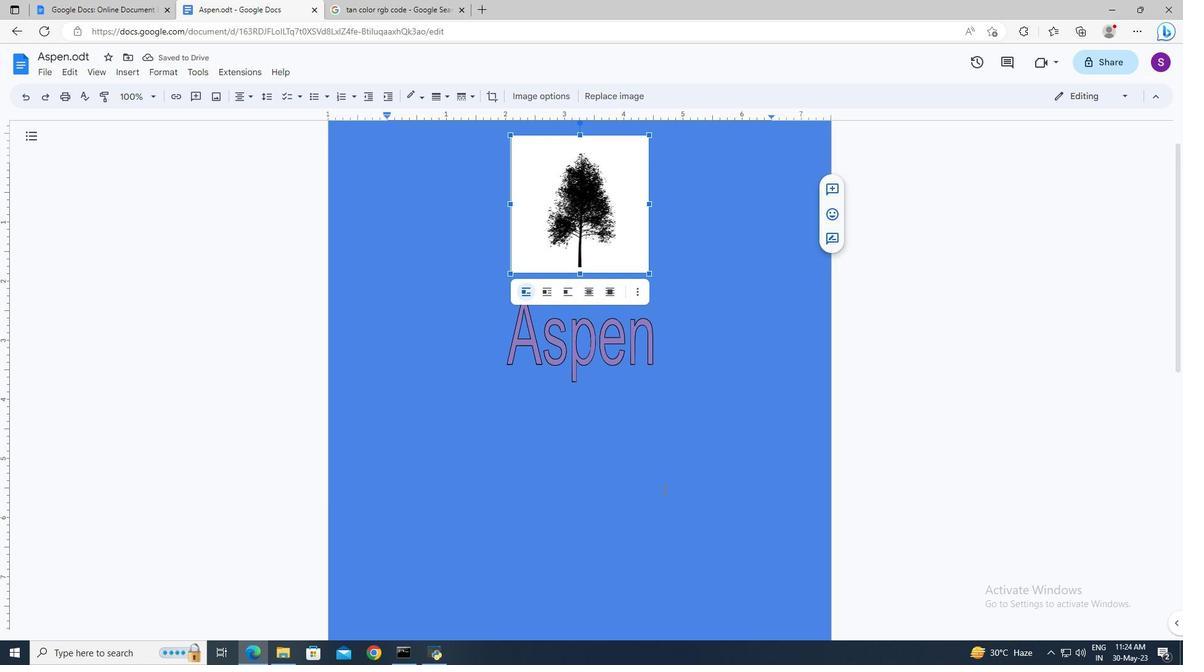 
Action: Mouse moved to (521, 514)
Screenshot: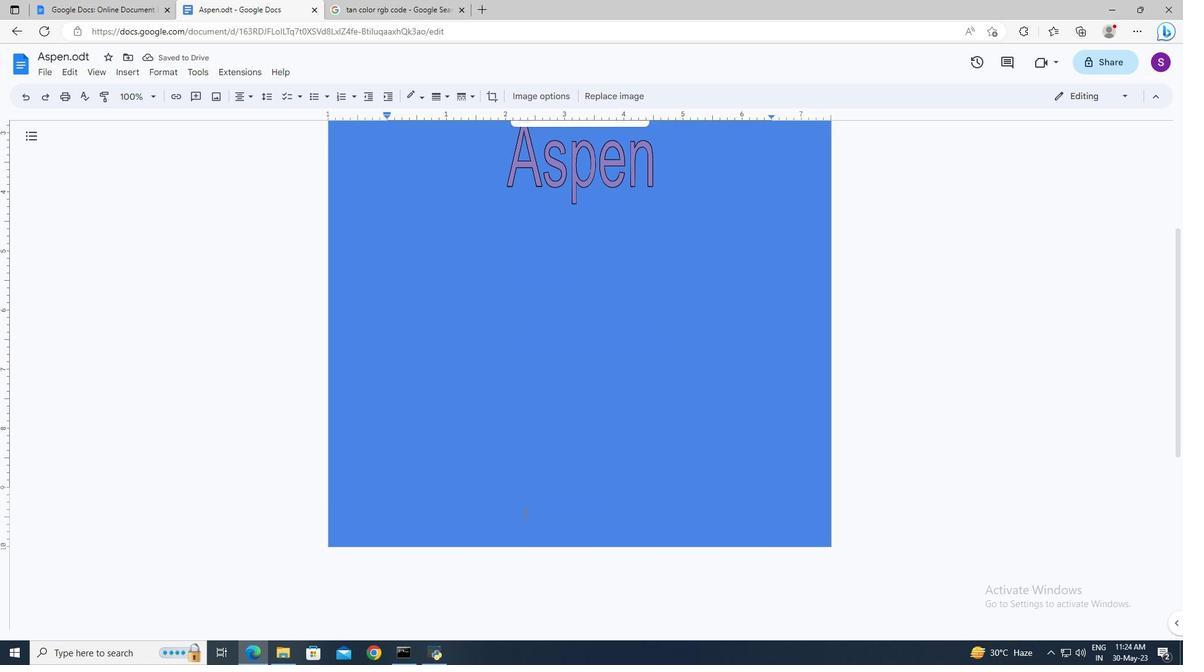 
Action: Mouse pressed left at (521, 514)
Screenshot: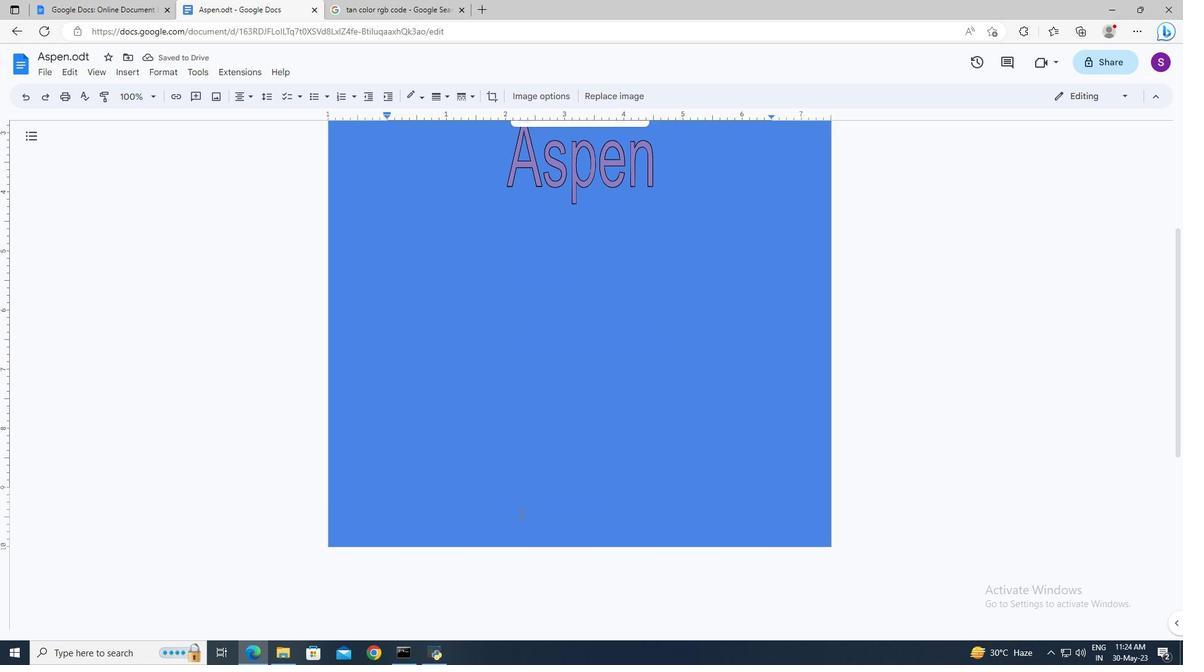 
Action: Mouse pressed left at (521, 514)
Screenshot: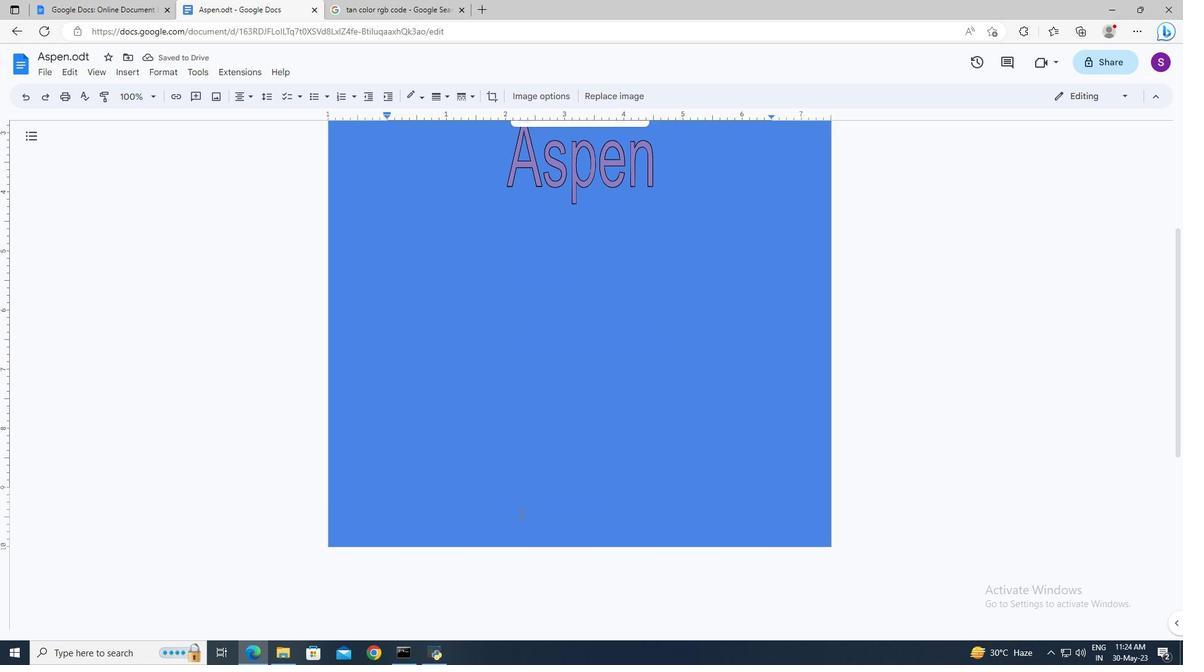 
Action: Mouse moved to (136, 76)
Screenshot: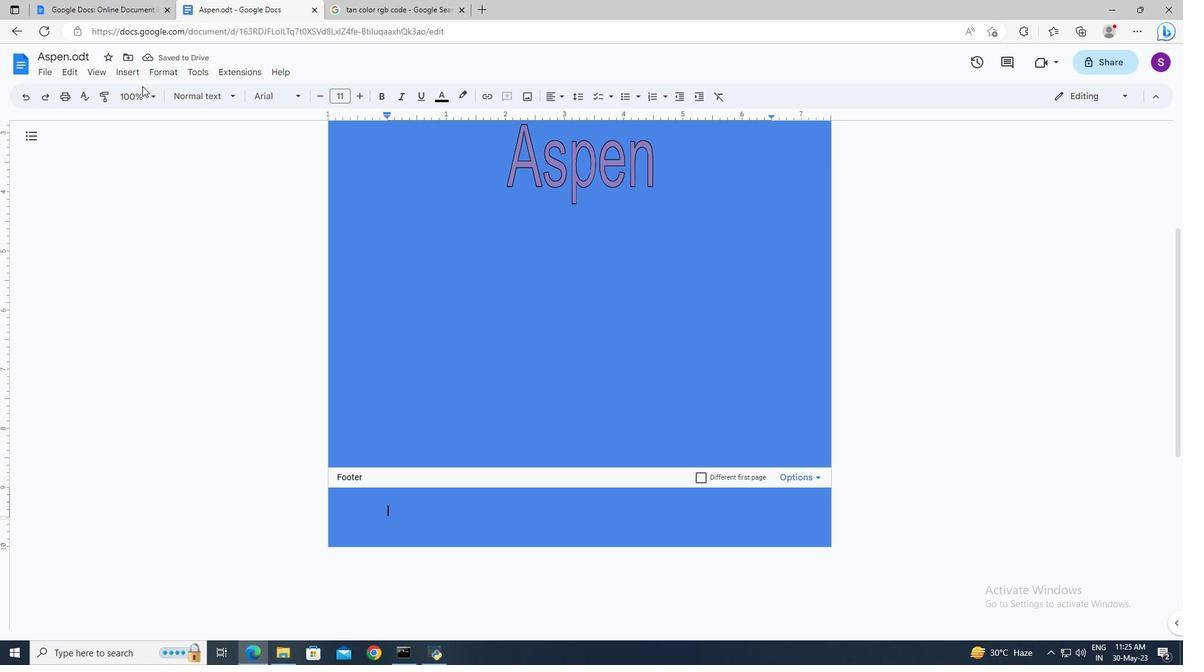 
Action: Mouse pressed left at (136, 76)
Screenshot: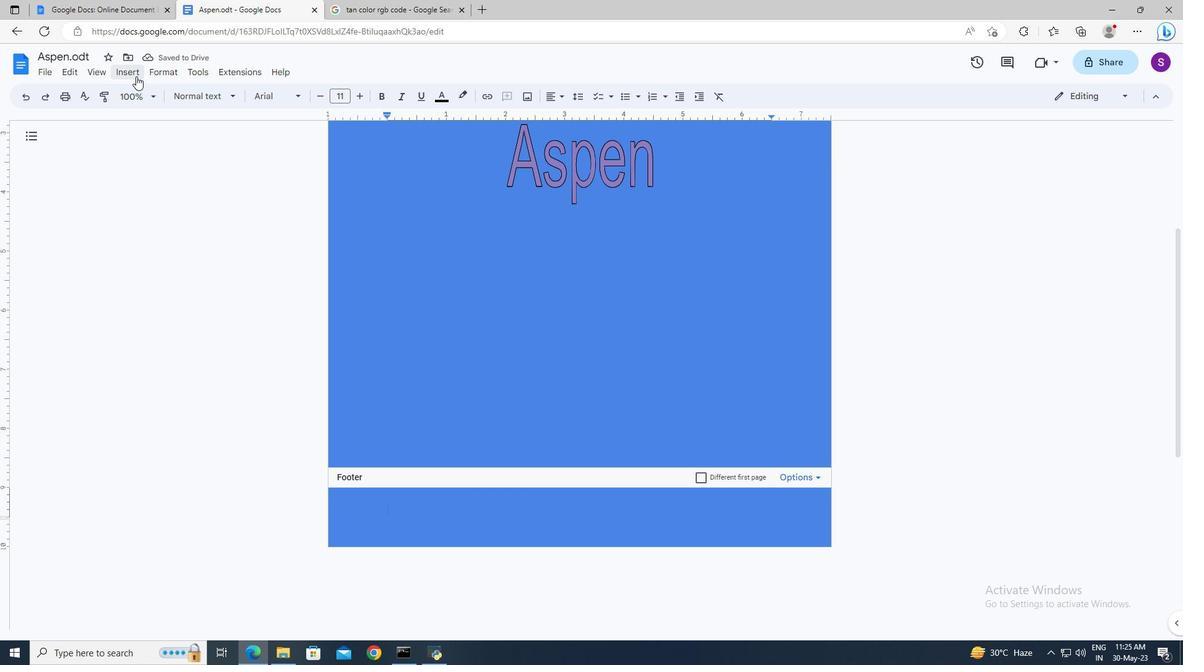 
Action: Mouse moved to (177, 447)
Screenshot: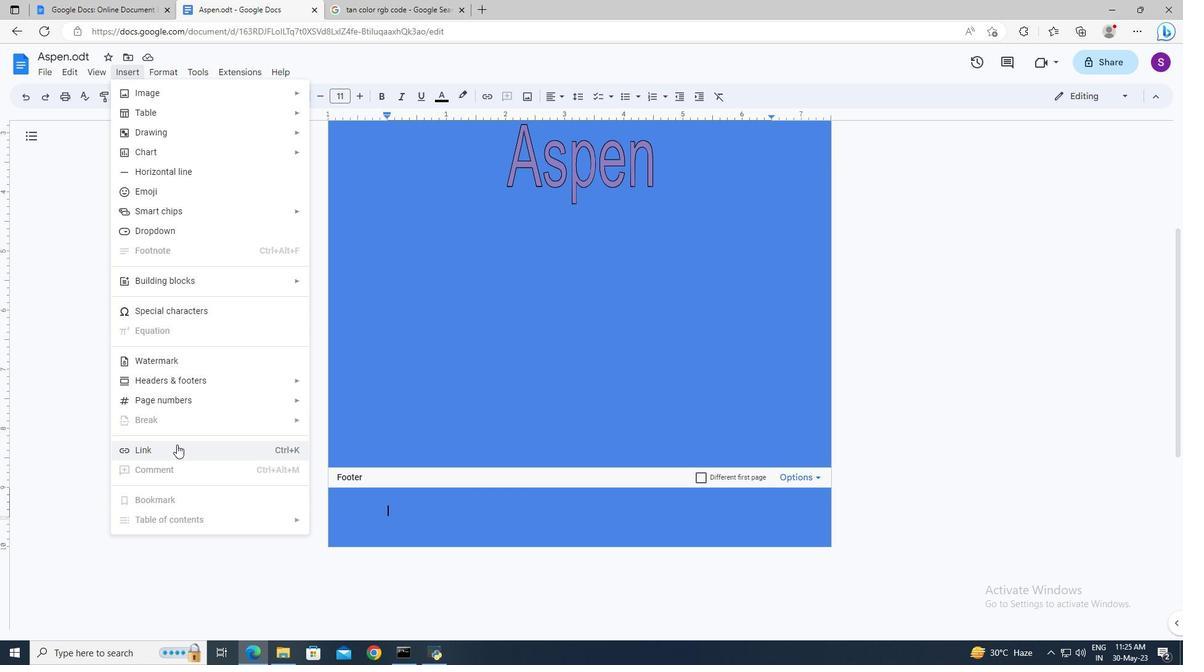 
Action: Mouse pressed left at (177, 447)
Screenshot: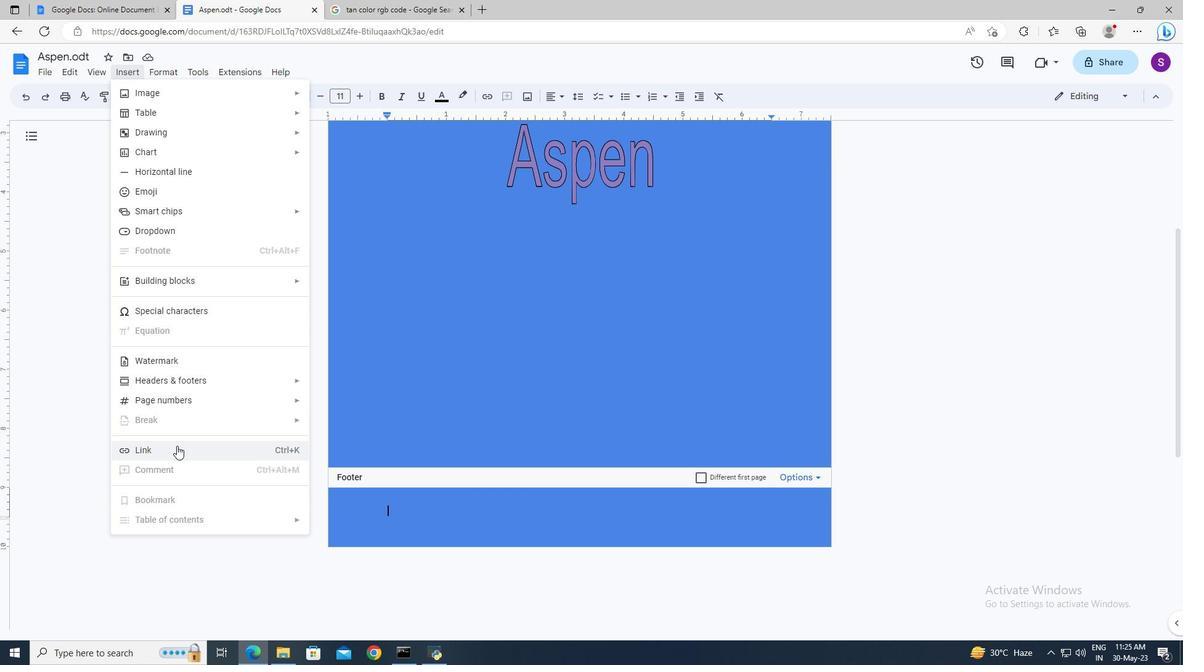 
Action: Mouse moved to (428, 318)
Screenshot: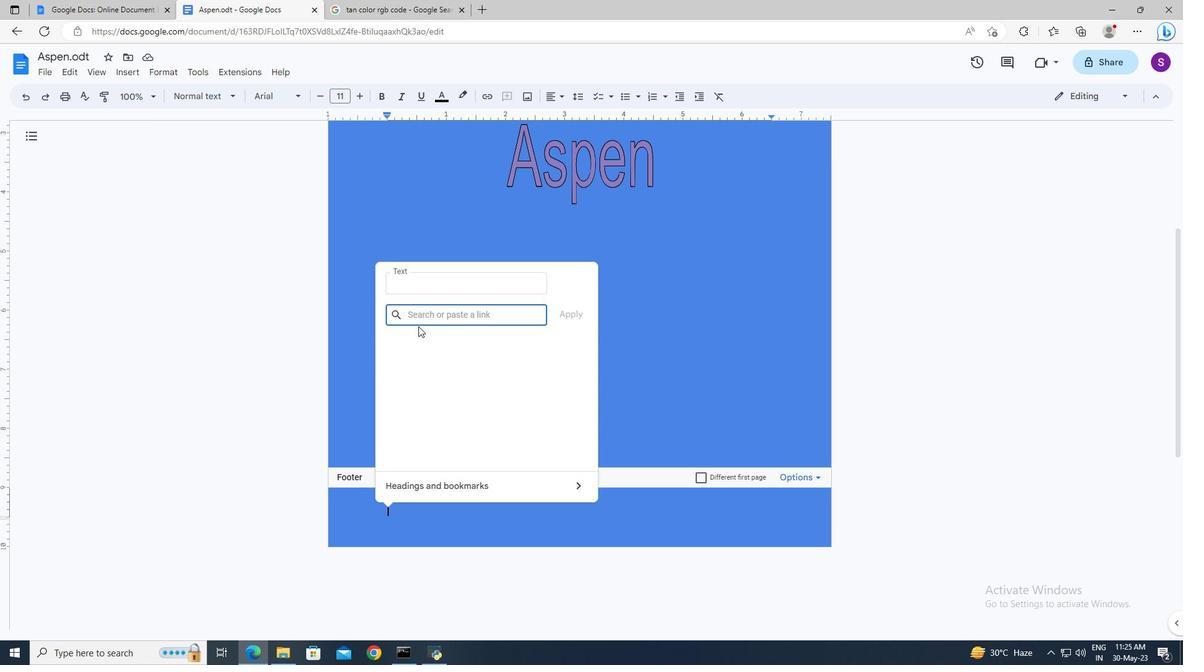 
Action: Mouse pressed left at (428, 318)
Screenshot: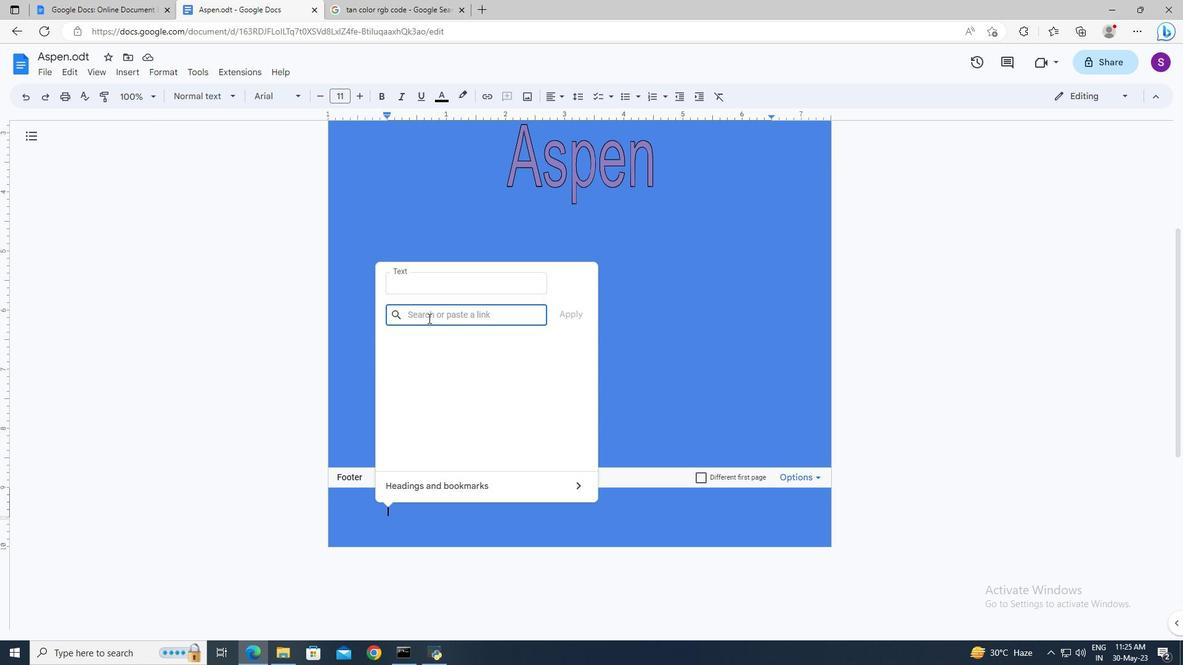 
Action: Mouse moved to (427, 316)
Screenshot: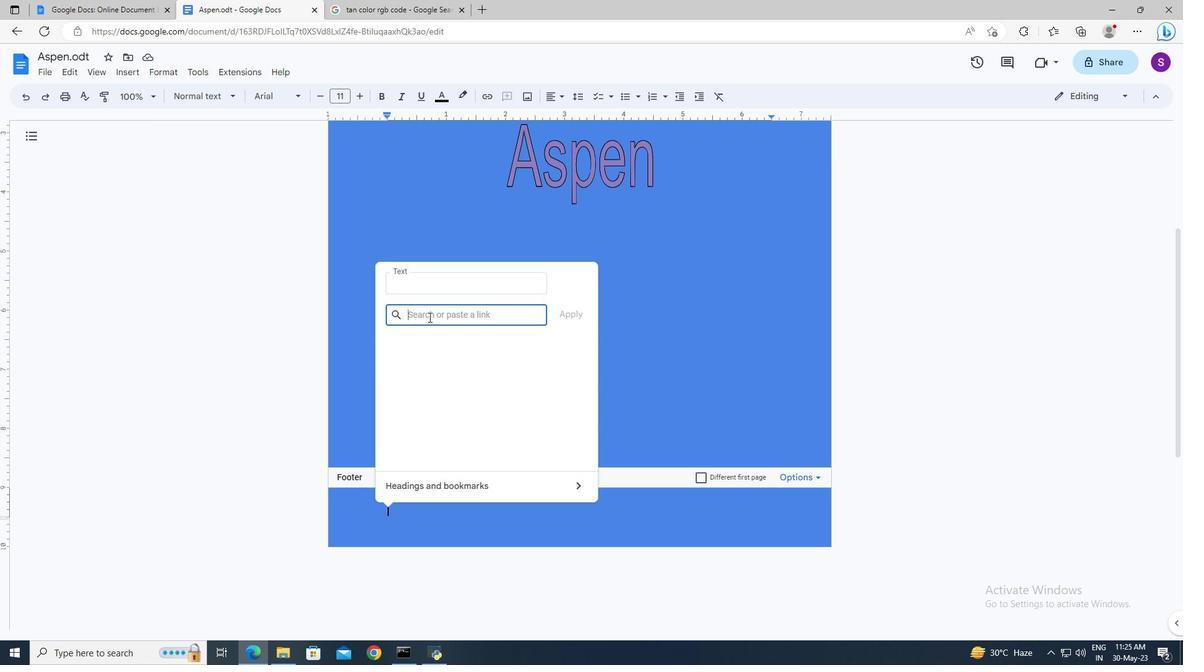 
Action: Key pressed www/o<Key.backspace><Key.backspace>.instagram.com
Screenshot: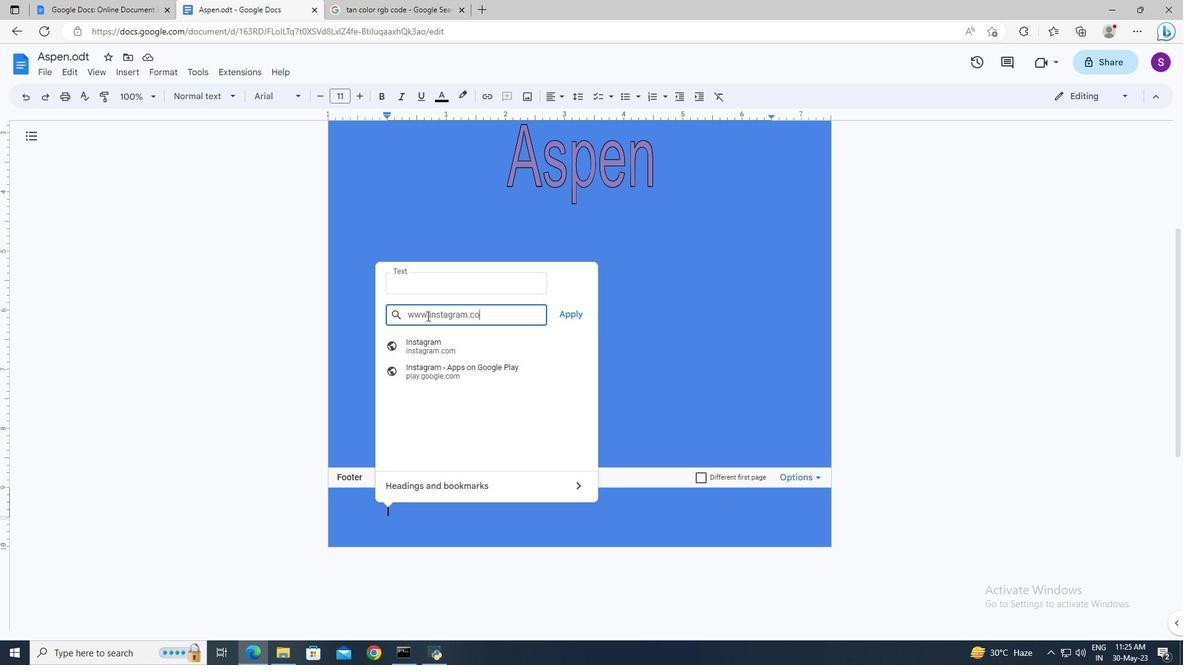 
Action: Mouse moved to (574, 318)
Screenshot: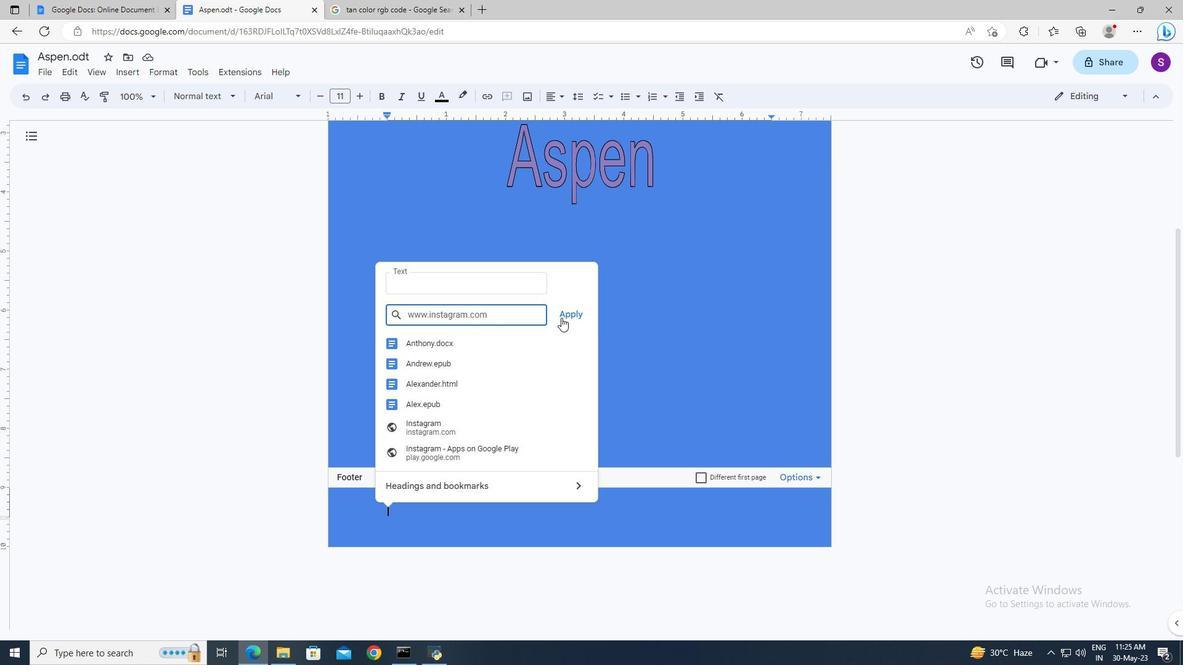 
Action: Mouse pressed left at (574, 318)
Screenshot: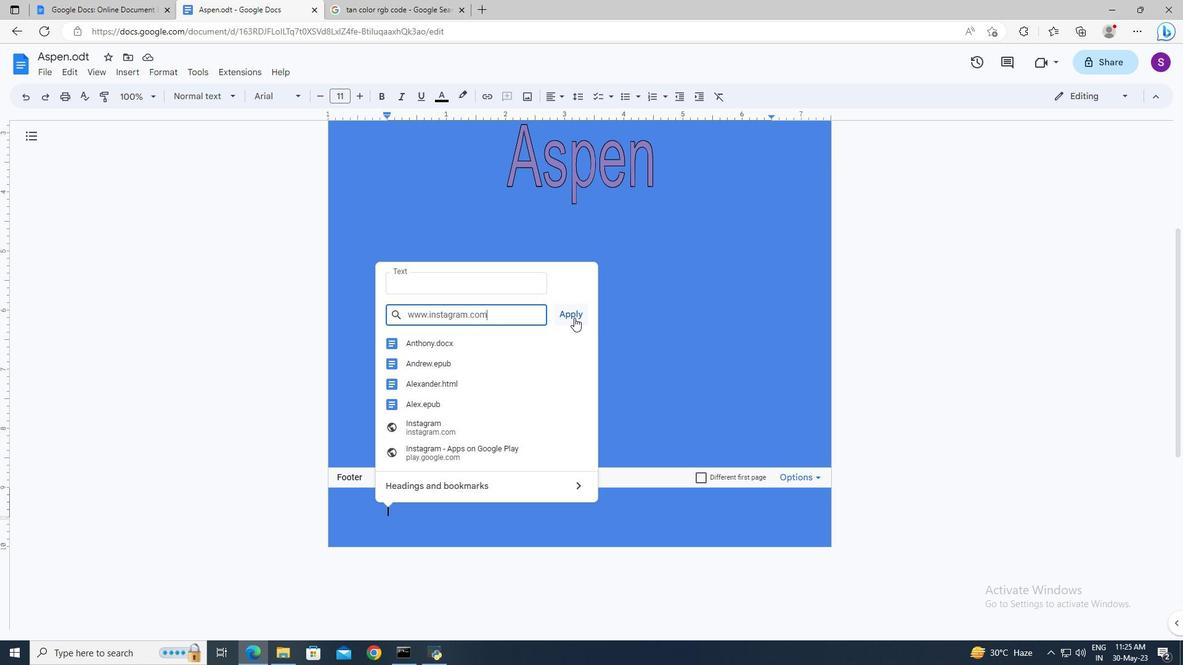 
Action: Mouse moved to (388, 509)
Screenshot: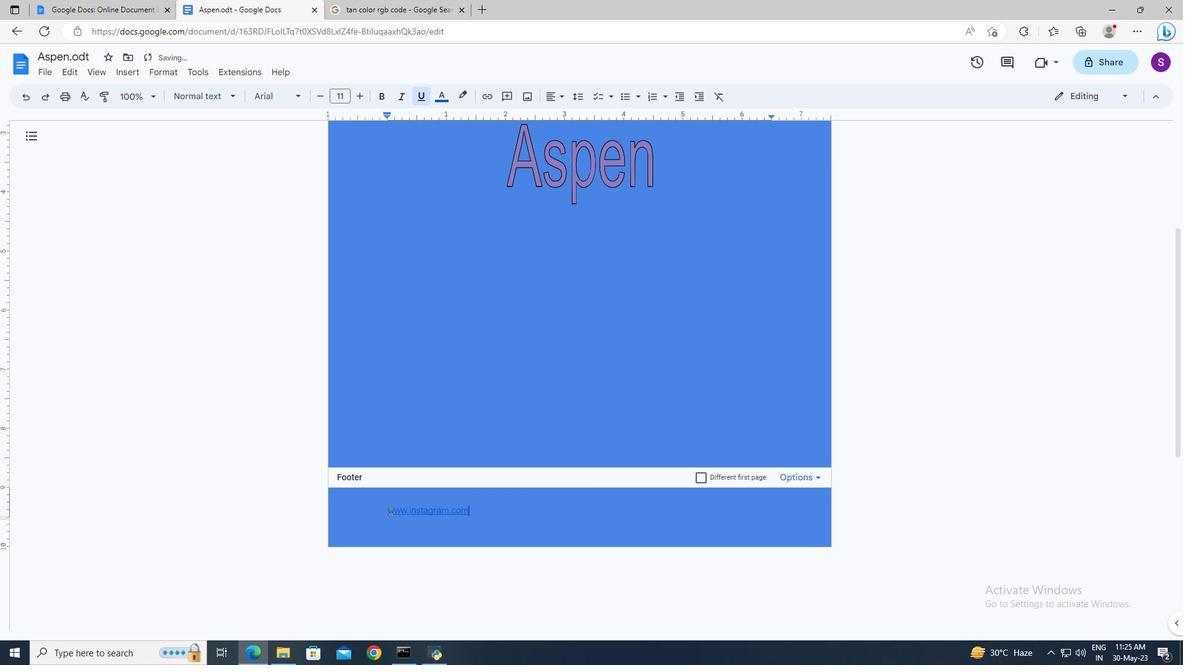 
Action: Mouse pressed left at (388, 509)
Screenshot: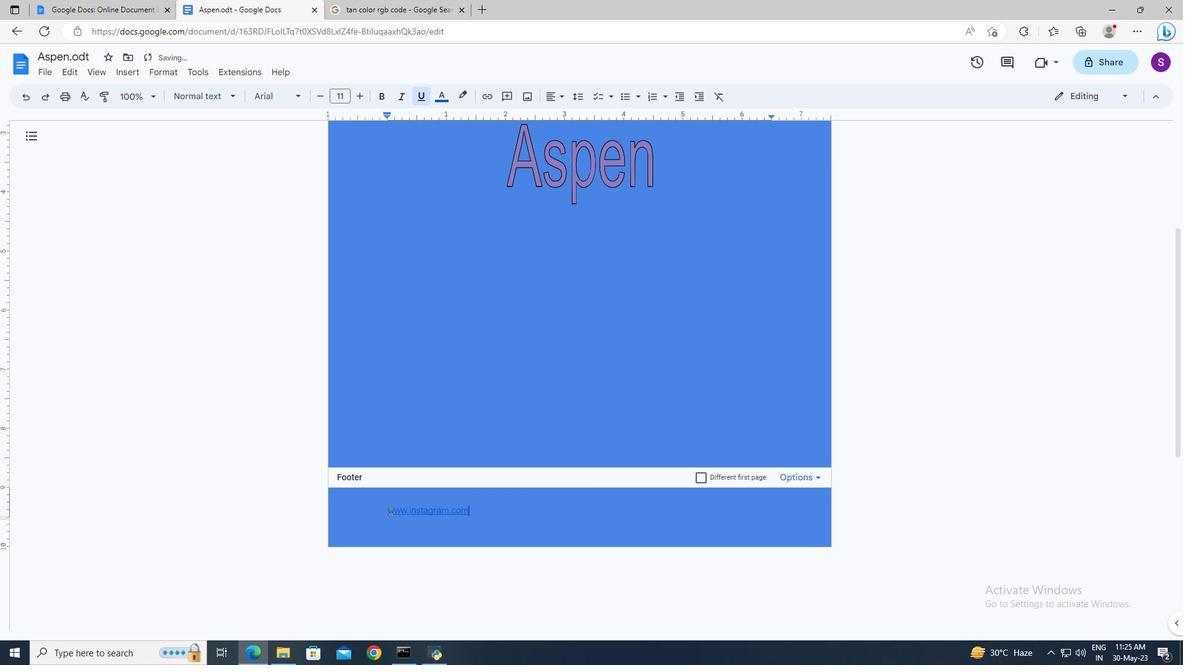
Action: Key pressed <Key.shift><Key.right><Key.right><Key.right><Key.right><Key.right>
Screenshot: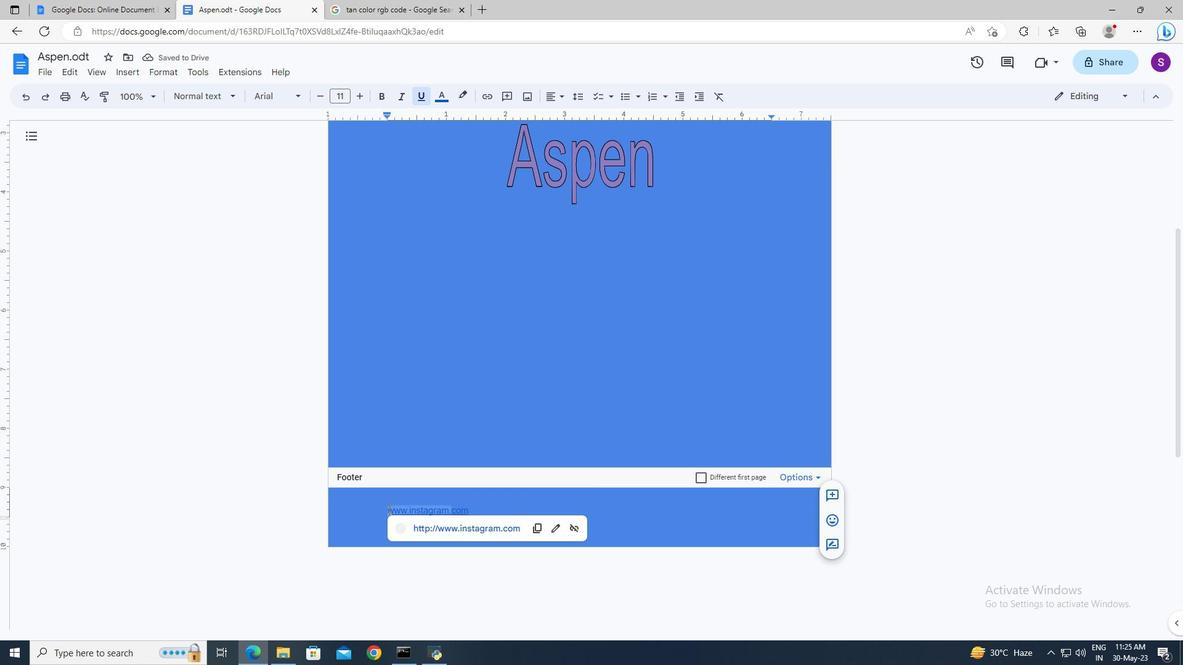 
Action: Mouse moved to (547, 94)
Screenshot: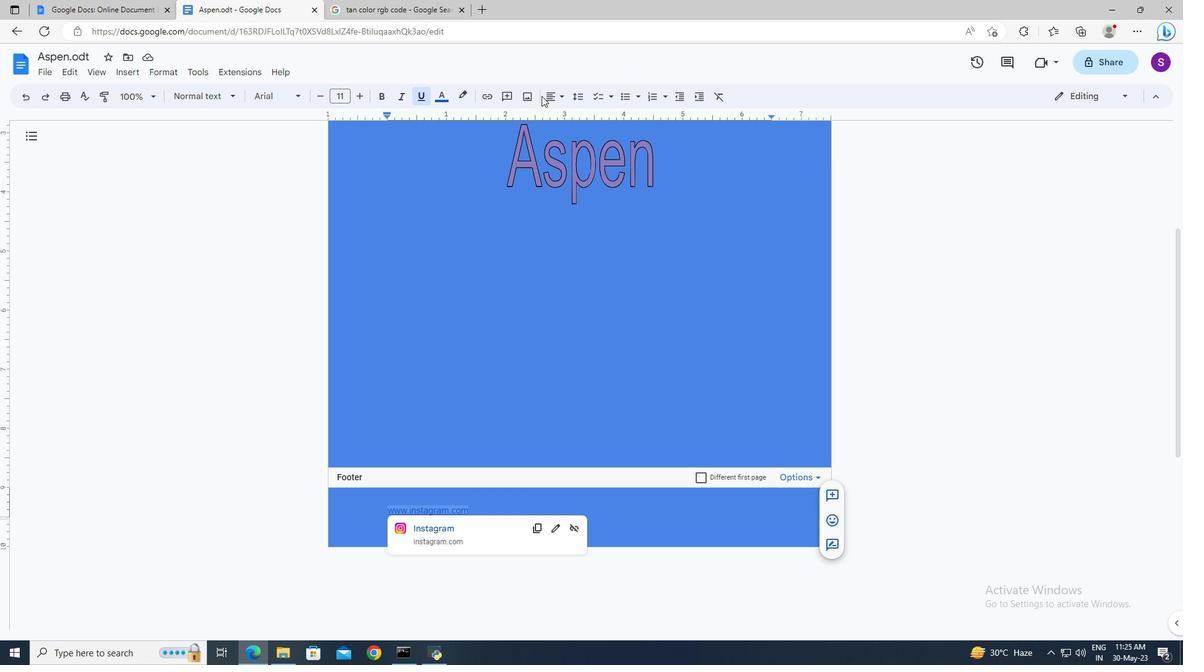 
Action: Mouse pressed left at (547, 94)
Screenshot: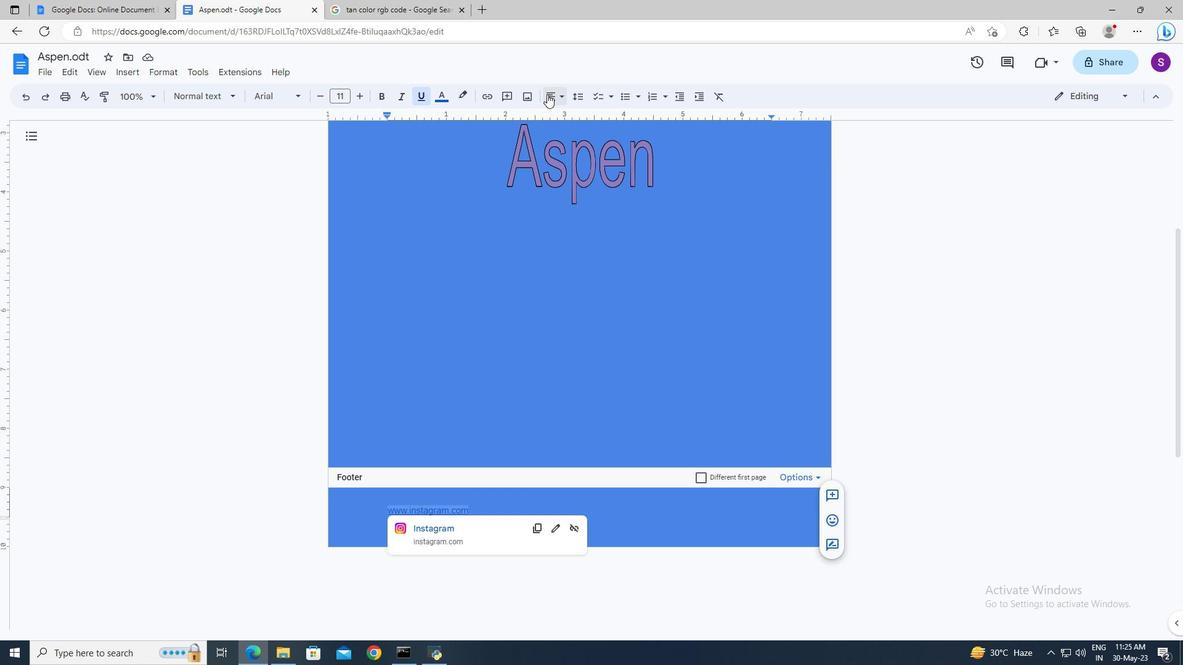 
Action: Mouse moved to (588, 114)
Screenshot: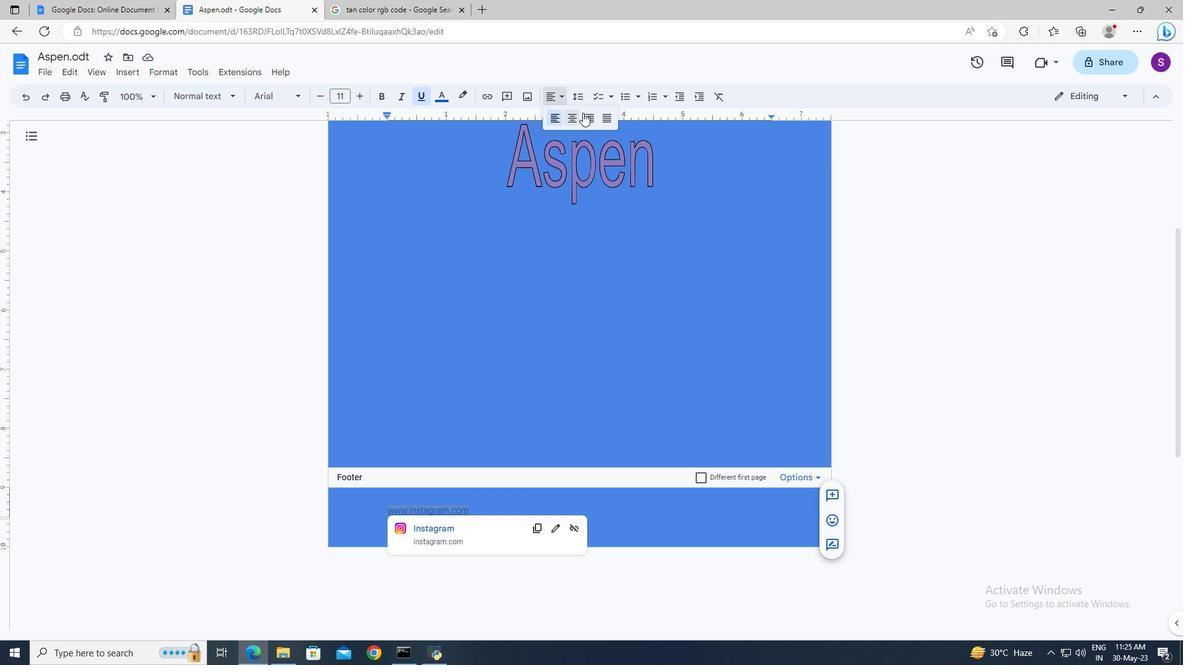 
Action: Mouse pressed left at (588, 114)
Screenshot: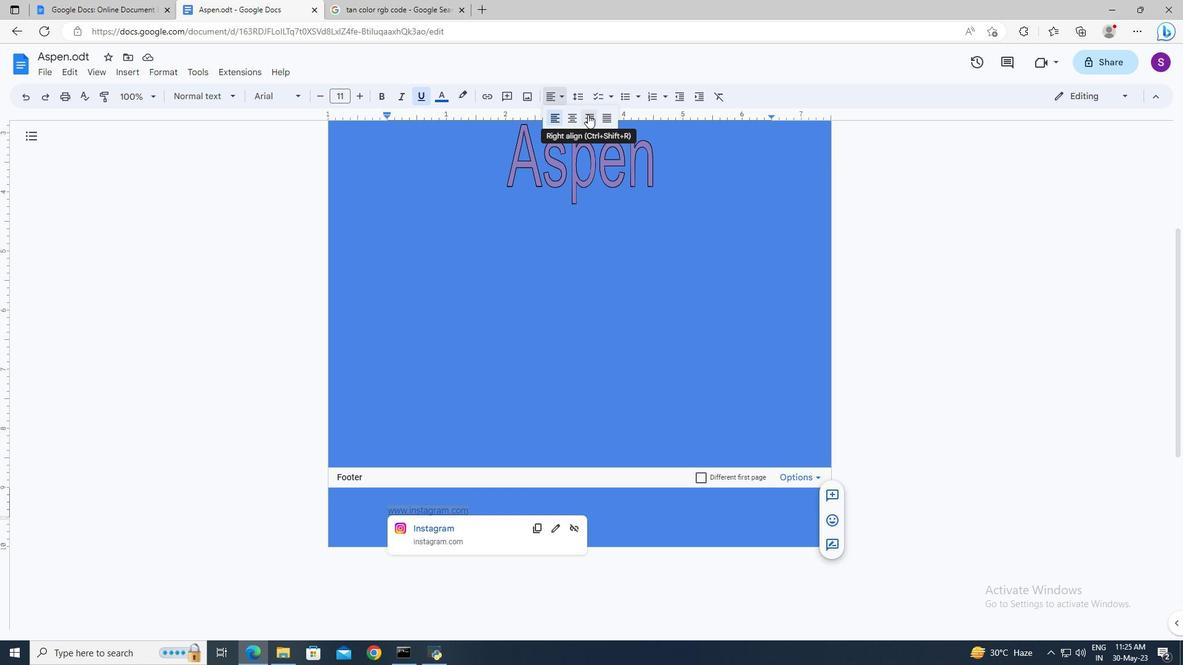 
Action: Mouse moved to (595, 304)
Screenshot: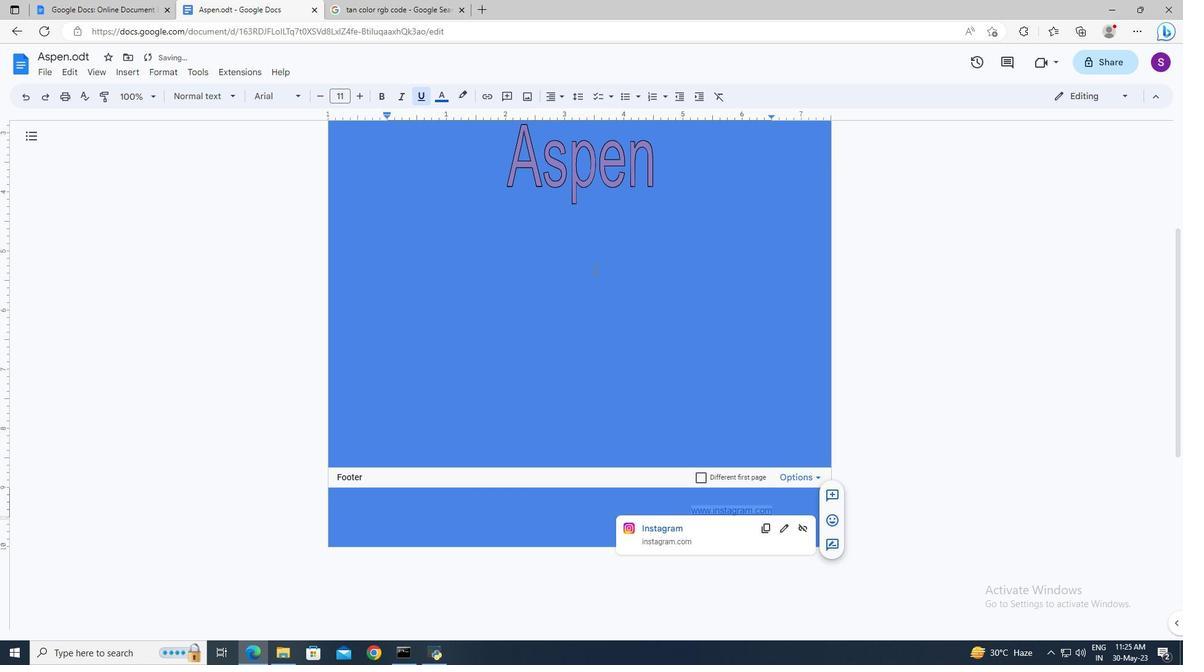 
Action: Mouse pressed left at (595, 304)
Screenshot: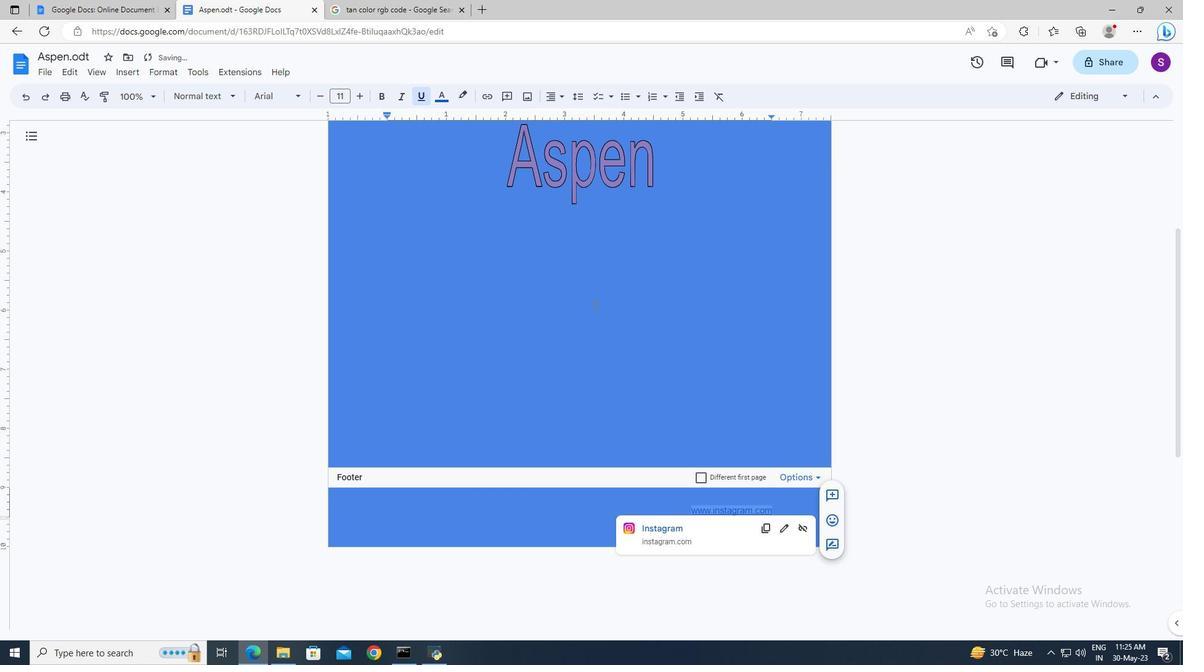 
